 Task: Find connections with filter location Dazhong with filter topic #Leanstartupswith filter profile language French with filter current company 3i Infotech Ltd. with filter school Jamia Hamdard  with filter industry Amusement Parks and Arcades with filter service category Leadership Development with filter keywords title Translator
Action: Mouse moved to (510, 53)
Screenshot: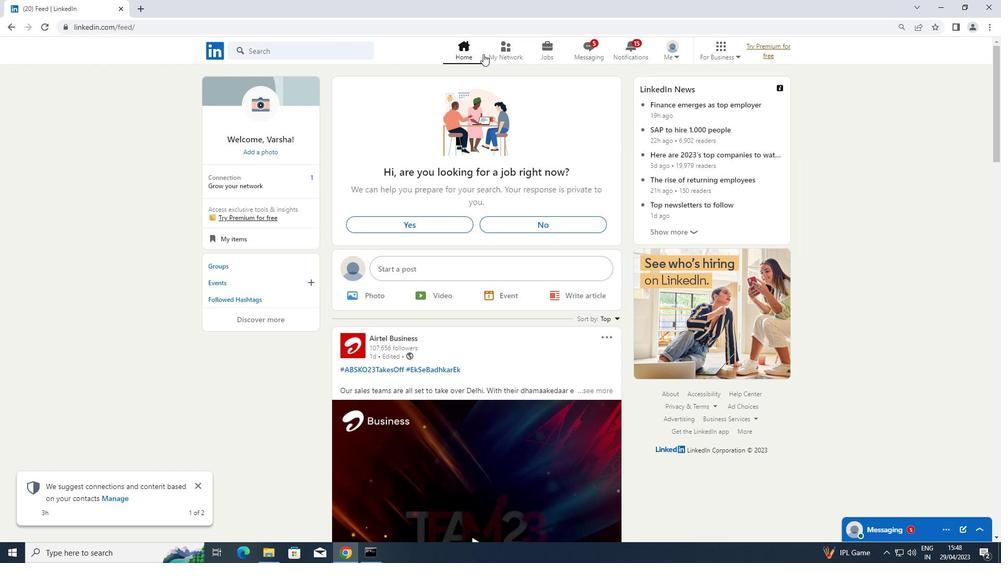 
Action: Mouse pressed left at (510, 53)
Screenshot: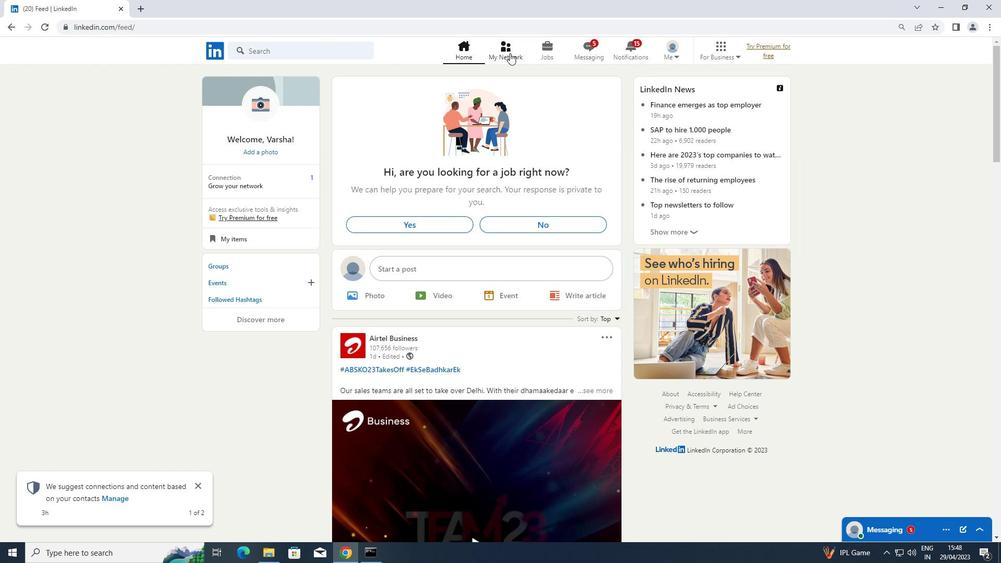 
Action: Mouse moved to (274, 105)
Screenshot: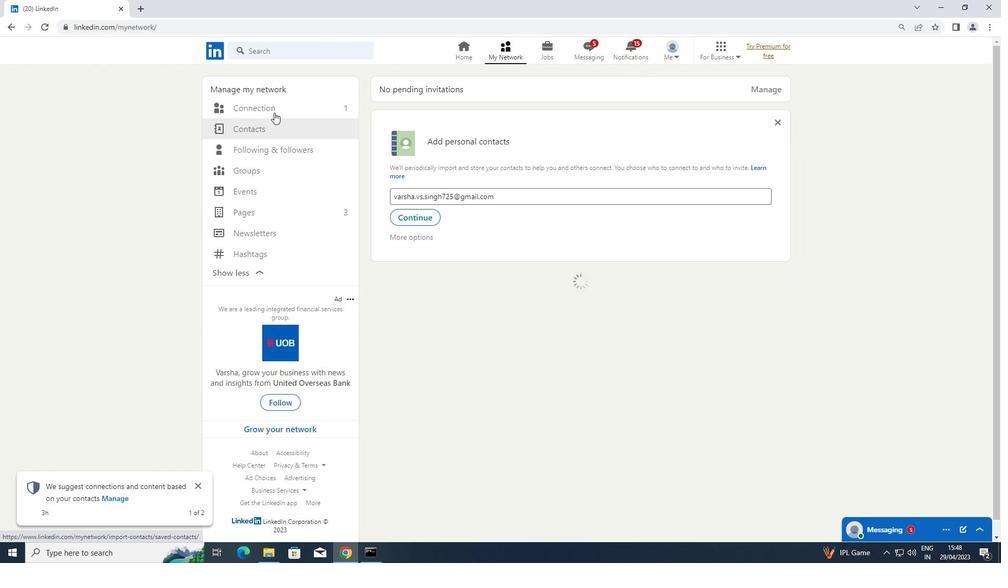 
Action: Mouse pressed left at (274, 105)
Screenshot: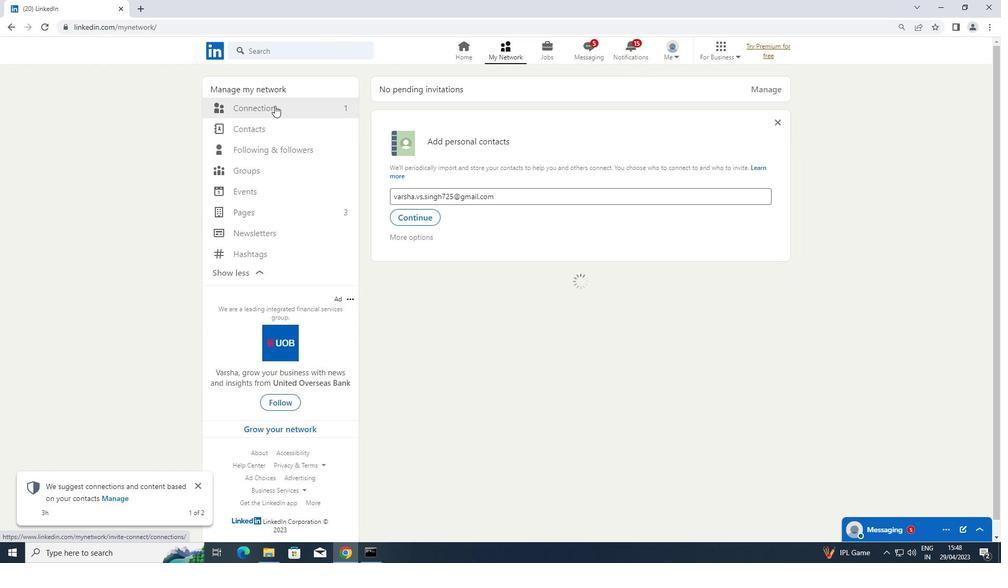 
Action: Mouse pressed left at (274, 105)
Screenshot: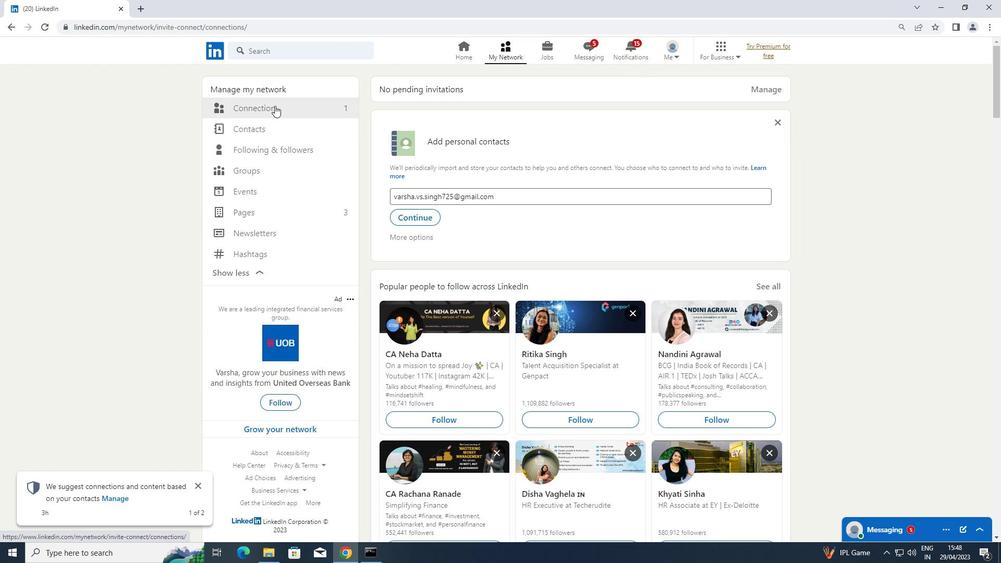 
Action: Mouse moved to (587, 110)
Screenshot: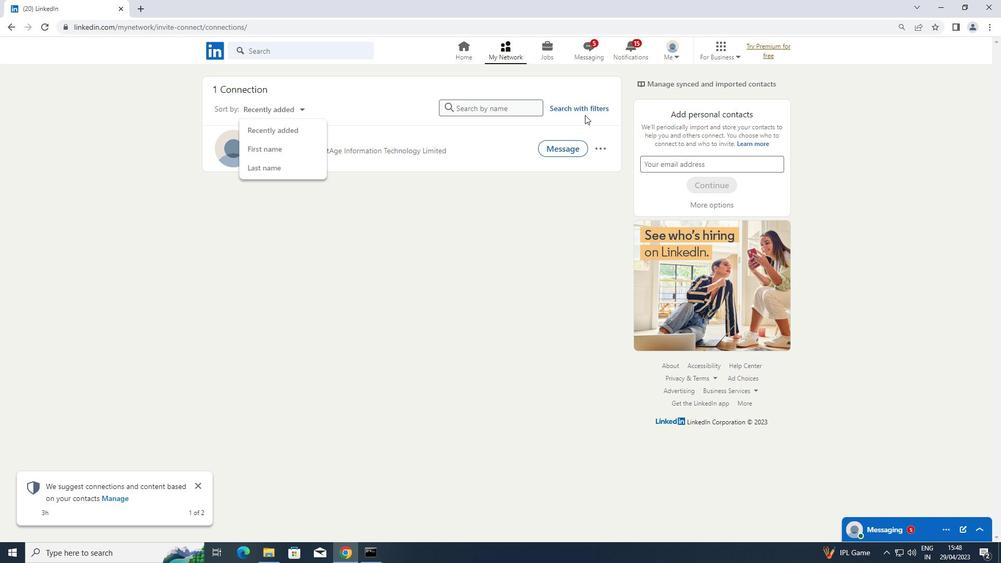 
Action: Mouse pressed left at (587, 110)
Screenshot: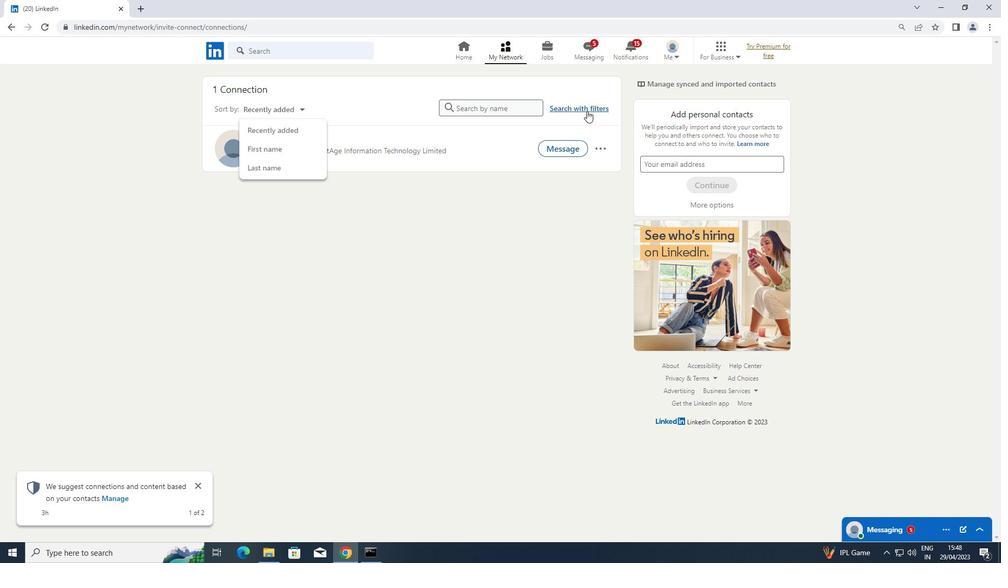 
Action: Mouse moved to (536, 81)
Screenshot: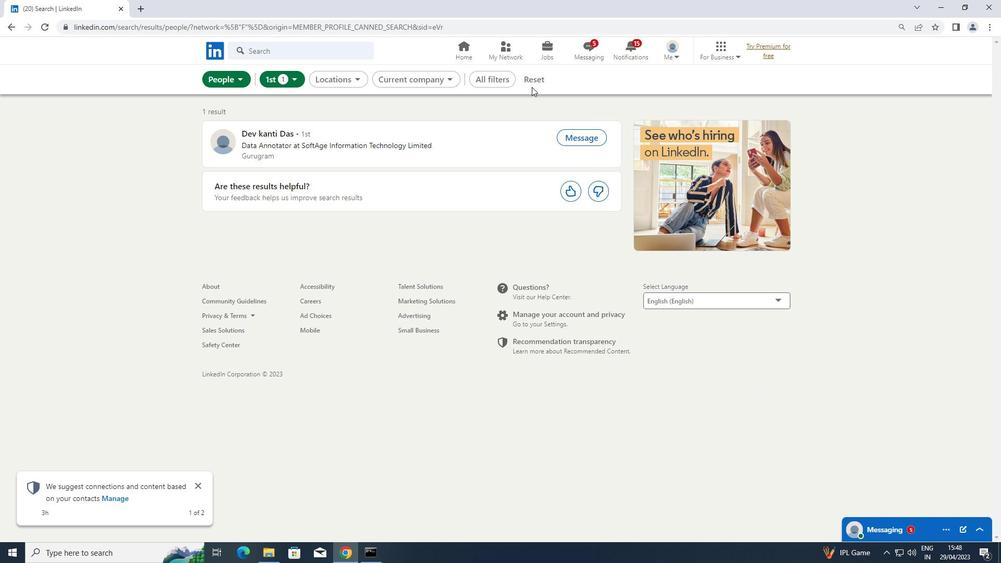 
Action: Mouse pressed left at (536, 81)
Screenshot: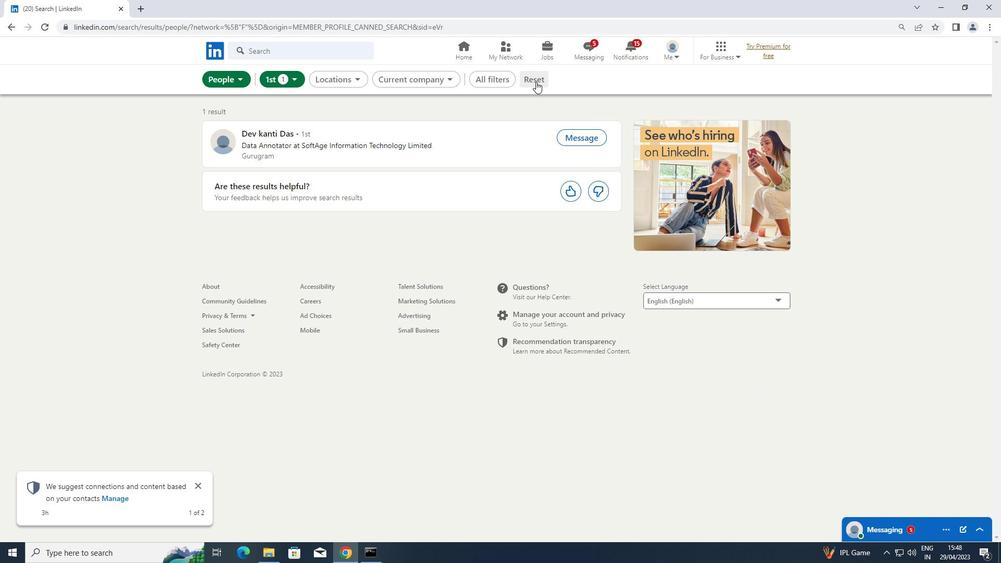
Action: Mouse moved to (521, 83)
Screenshot: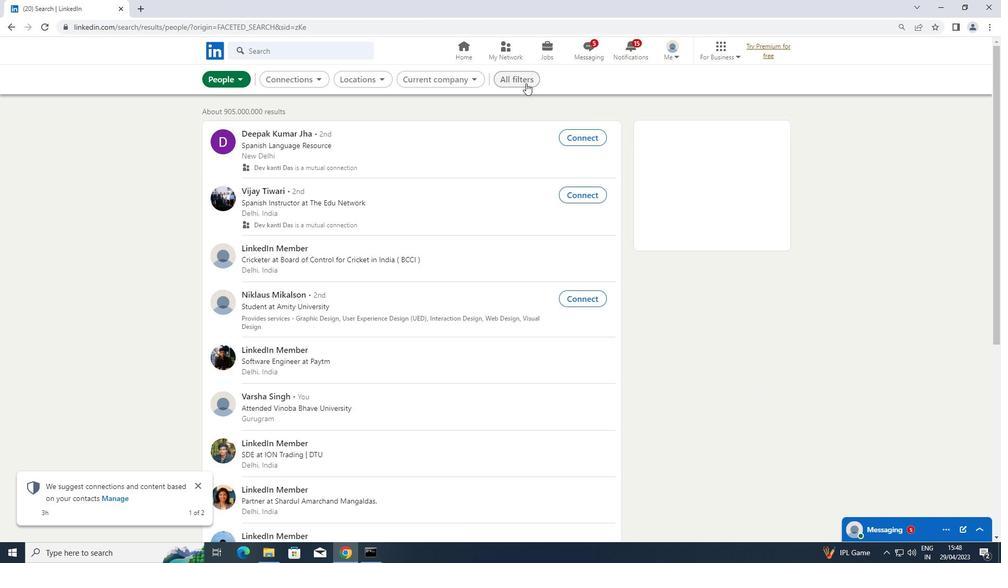 
Action: Mouse pressed left at (521, 83)
Screenshot: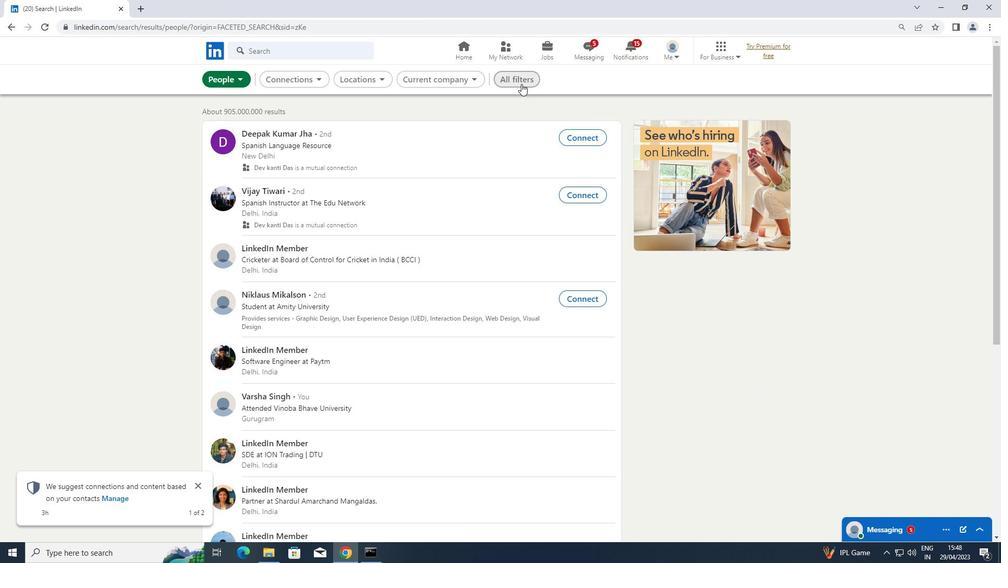 
Action: Mouse moved to (733, 249)
Screenshot: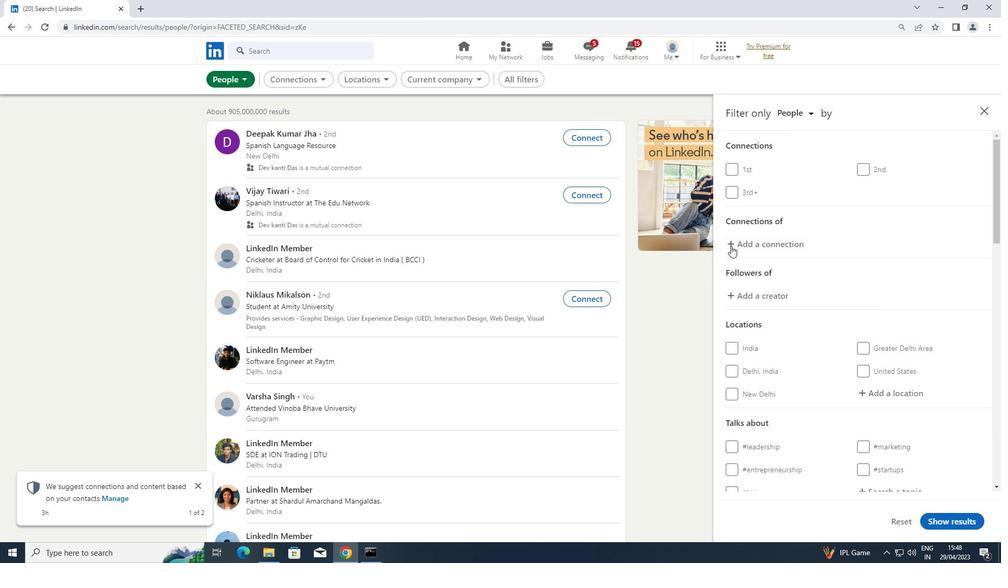 
Action: Mouse scrolled (733, 249) with delta (0, 0)
Screenshot: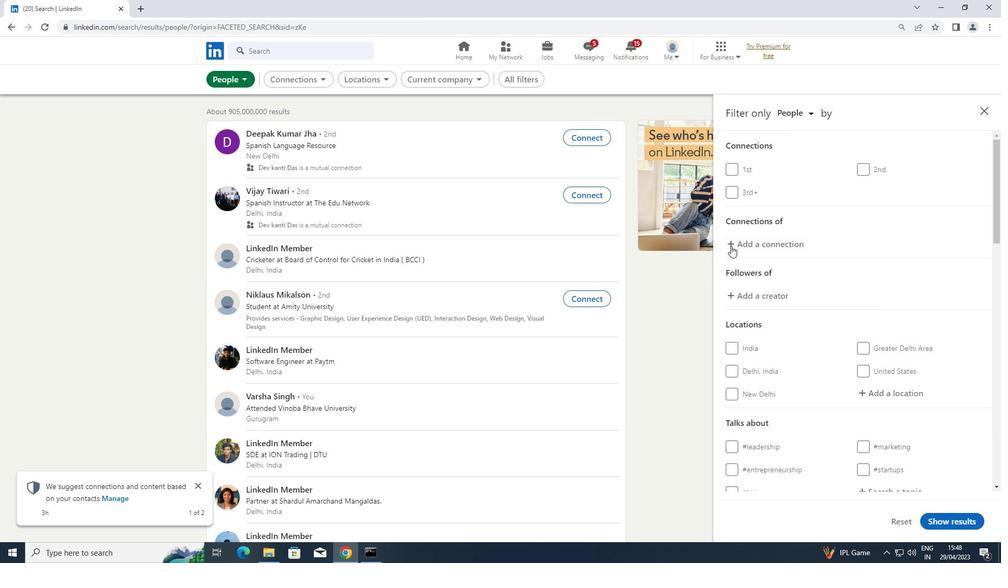 
Action: Mouse moved to (898, 341)
Screenshot: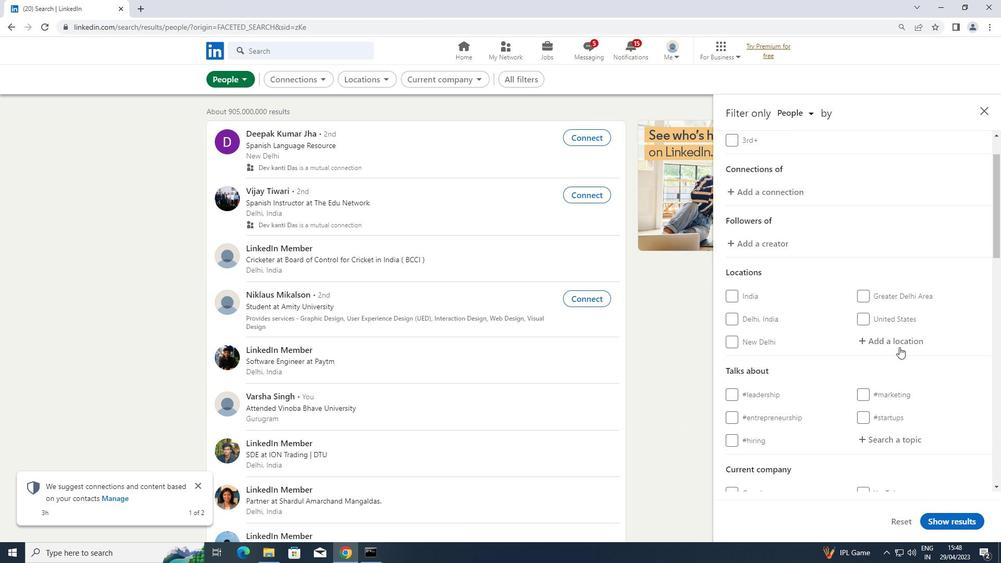
Action: Mouse pressed left at (898, 341)
Screenshot: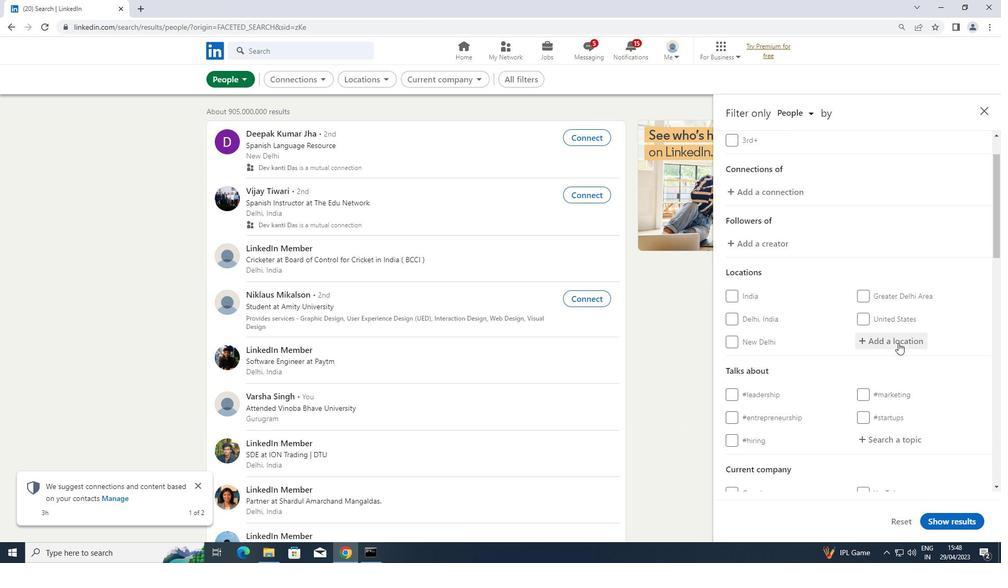 
Action: Key pressed <Key.shift>DAZHONG
Screenshot: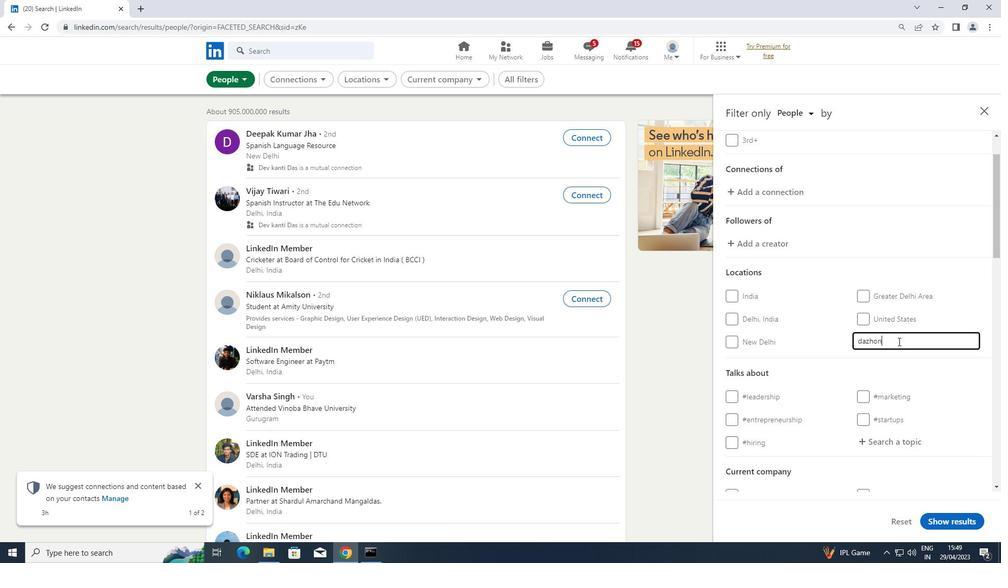 
Action: Mouse moved to (829, 365)
Screenshot: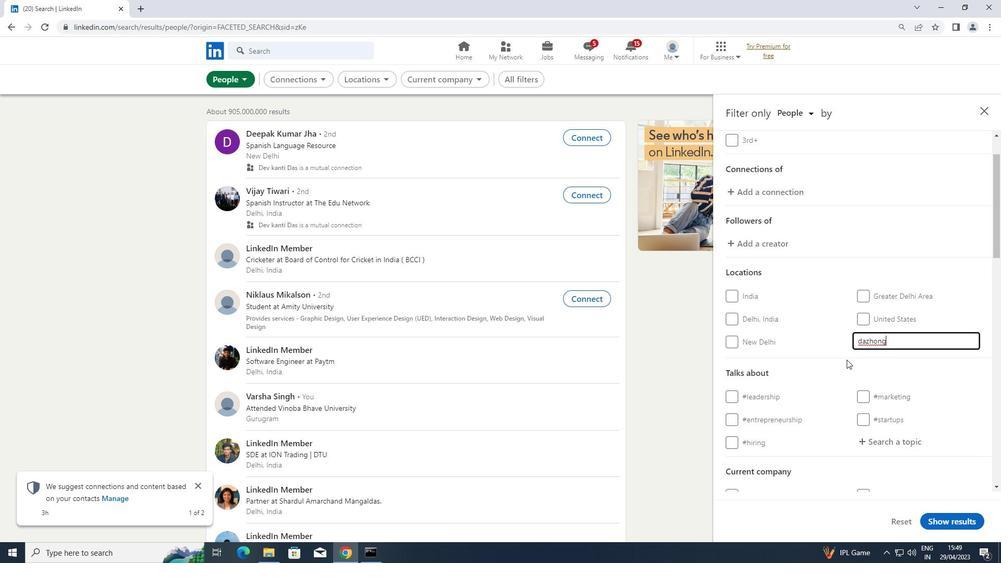 
Action: Mouse scrolled (829, 365) with delta (0, 0)
Screenshot: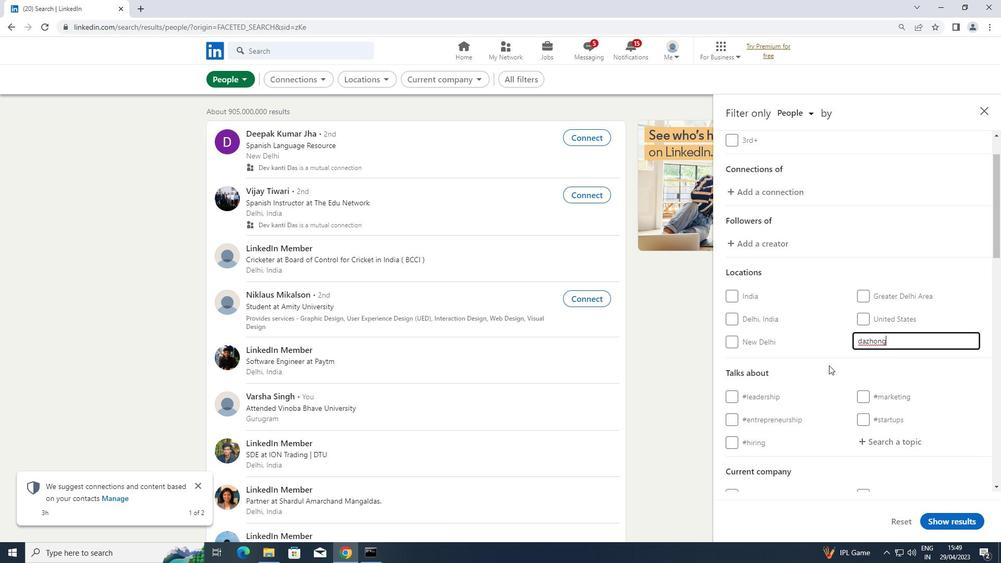 
Action: Mouse moved to (828, 365)
Screenshot: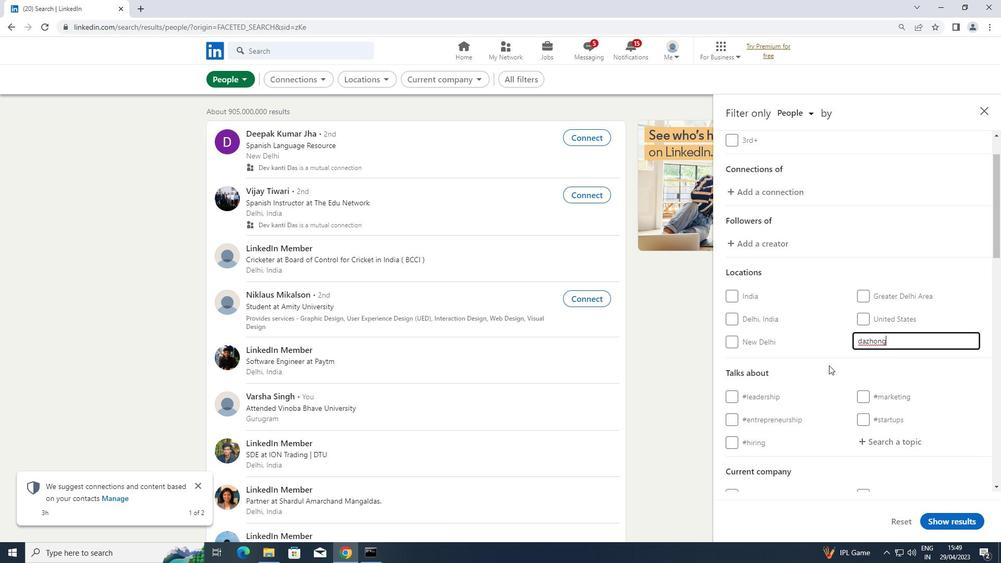 
Action: Mouse scrolled (828, 365) with delta (0, 0)
Screenshot: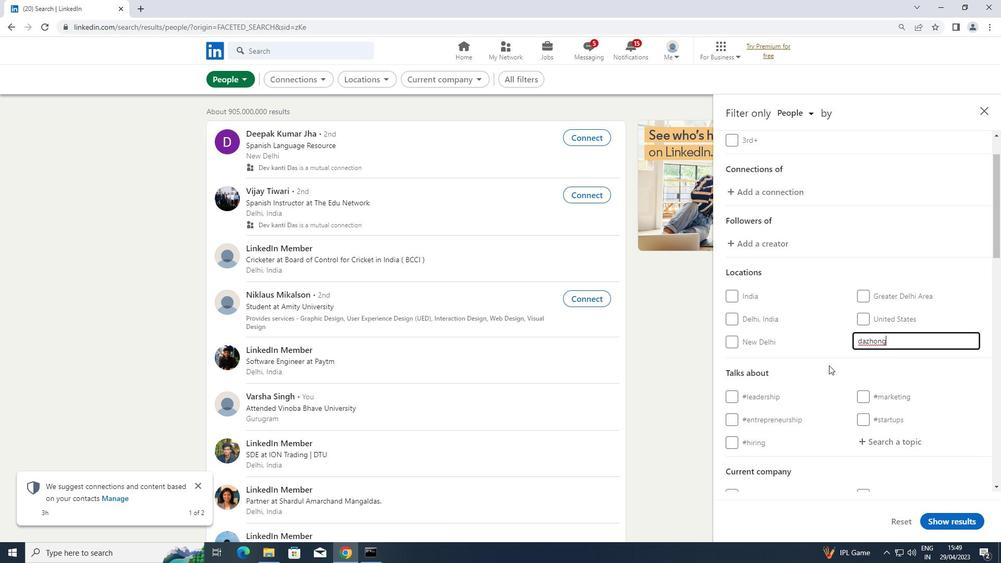 
Action: Mouse moved to (908, 333)
Screenshot: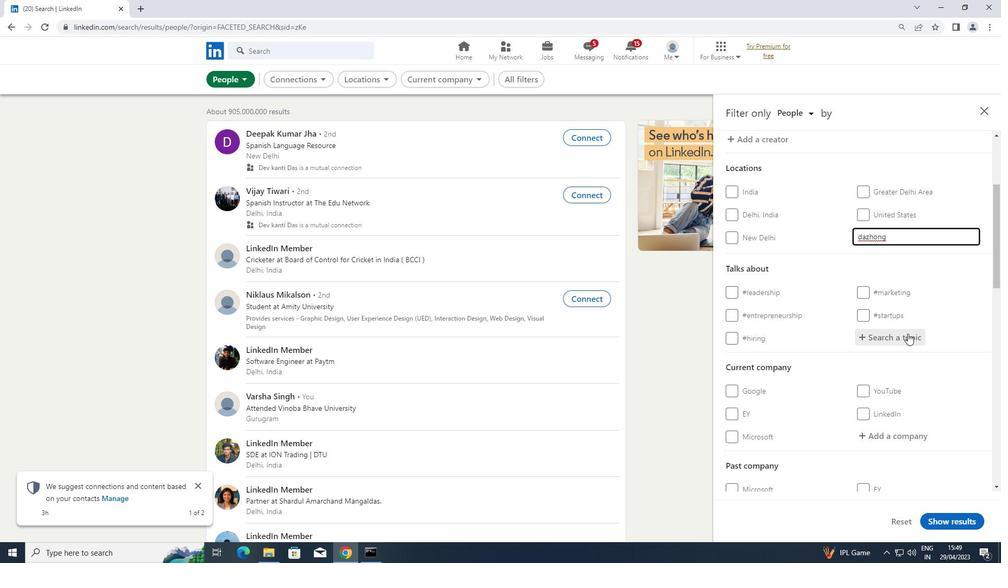 
Action: Mouse pressed left at (908, 333)
Screenshot: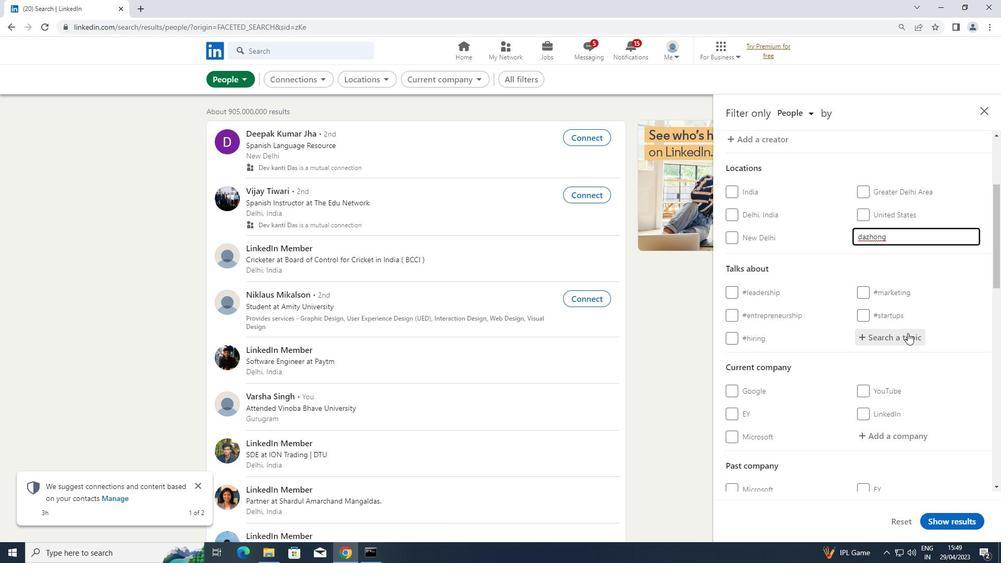 
Action: Key pressed <Key.shift>#<Key.shift>LEARNSTARTUPS
Screenshot: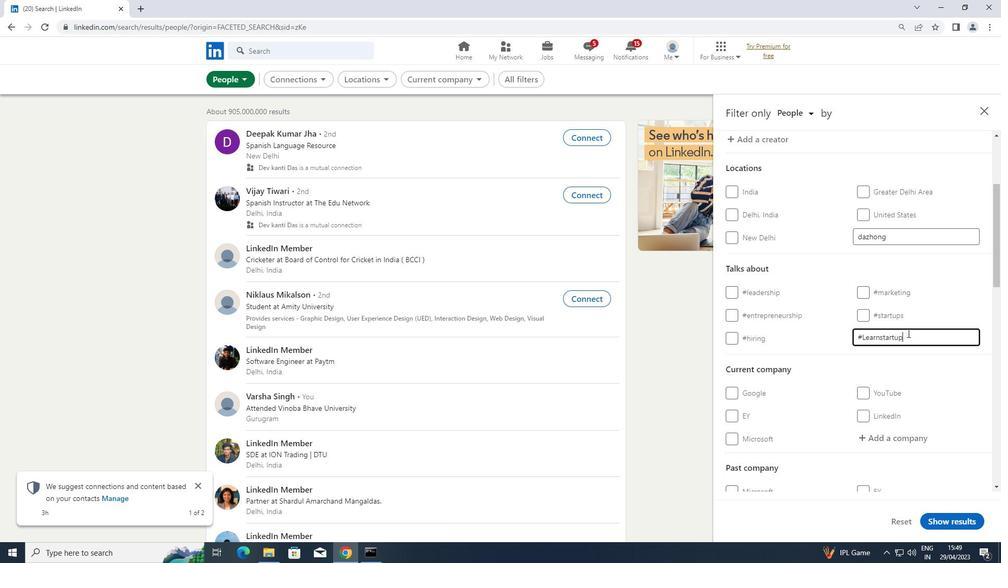 
Action: Mouse moved to (809, 367)
Screenshot: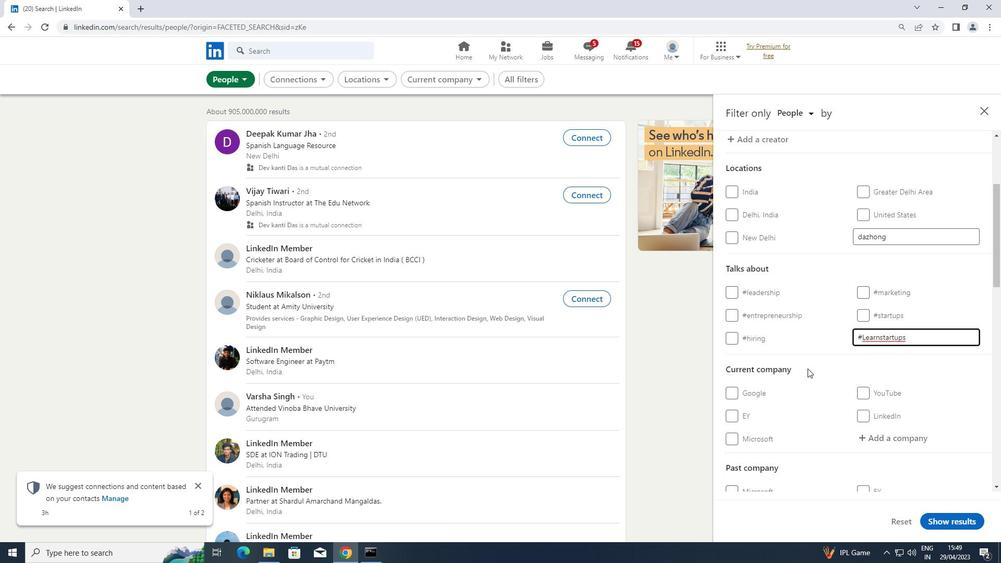 
Action: Mouse scrolled (809, 367) with delta (0, 0)
Screenshot: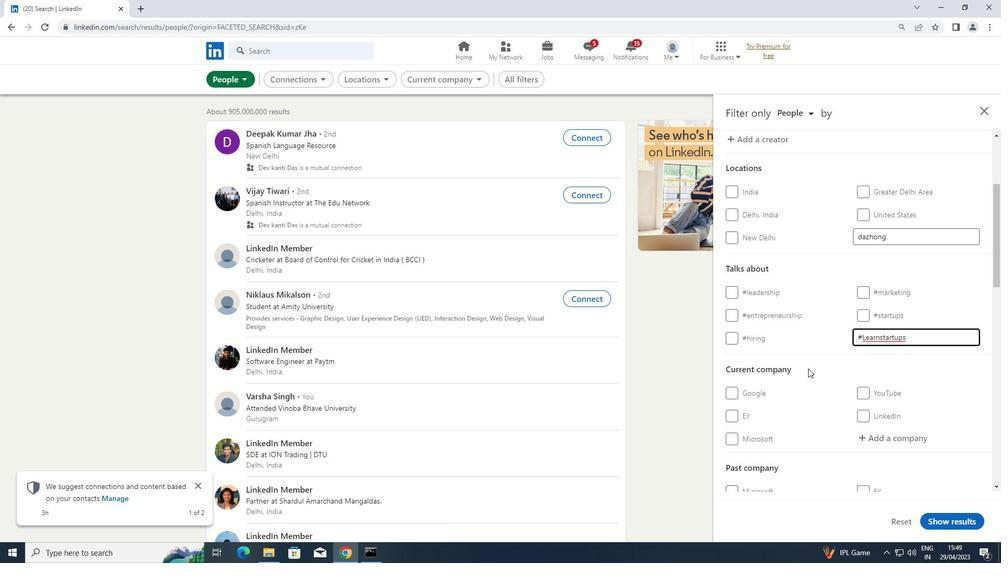 
Action: Mouse scrolled (809, 367) with delta (0, 0)
Screenshot: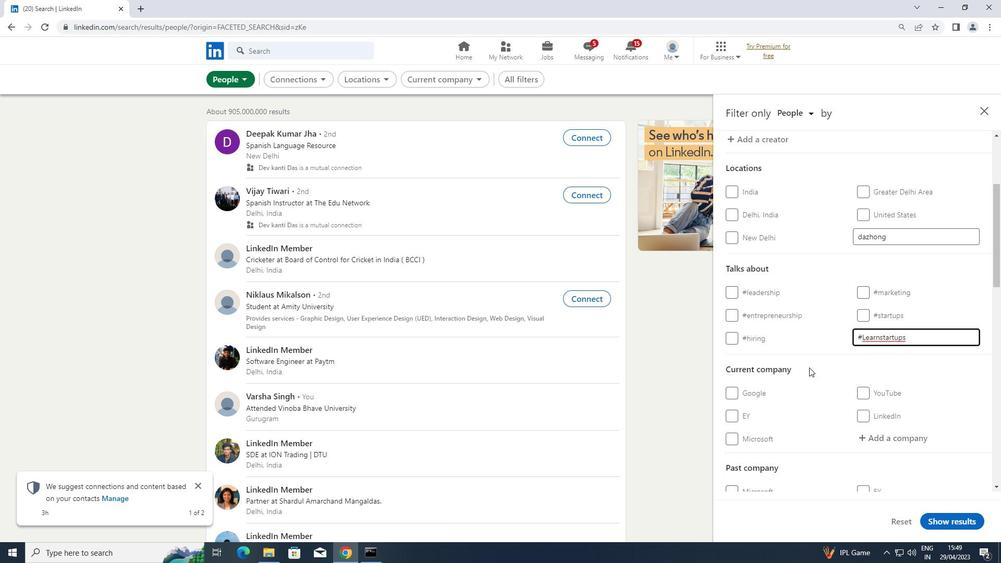 
Action: Mouse scrolled (809, 367) with delta (0, 0)
Screenshot: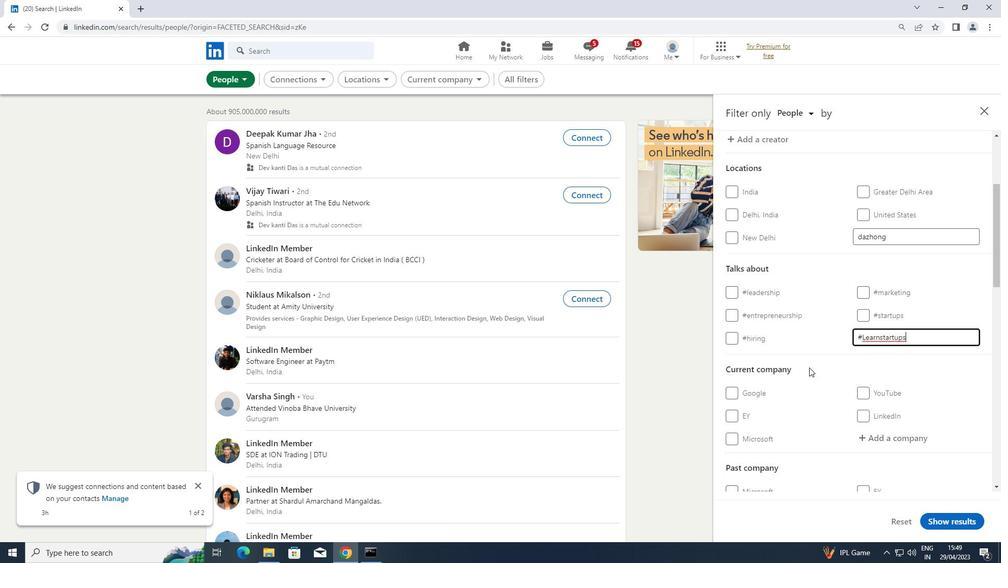 
Action: Mouse scrolled (809, 367) with delta (0, 0)
Screenshot: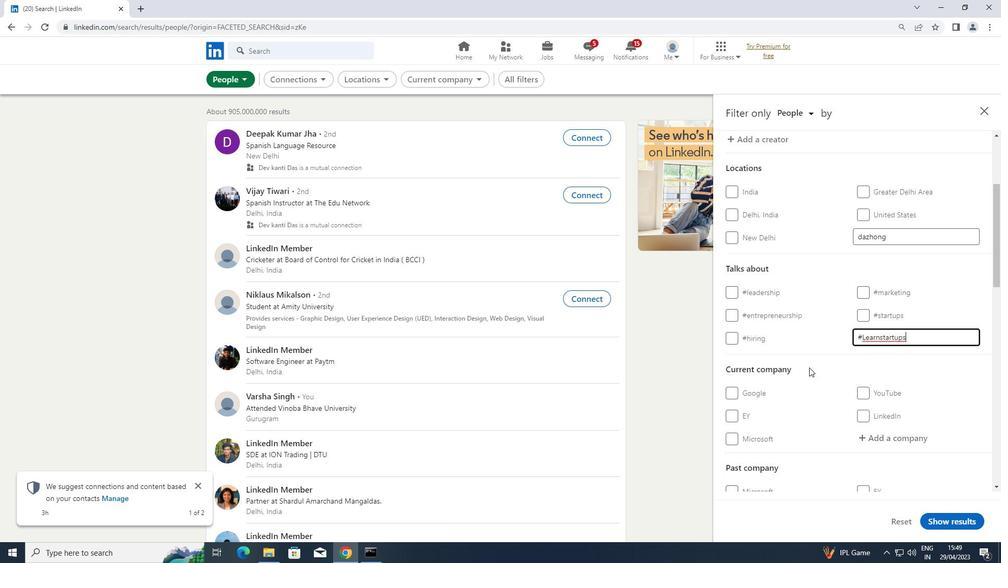 
Action: Mouse scrolled (809, 367) with delta (0, 0)
Screenshot: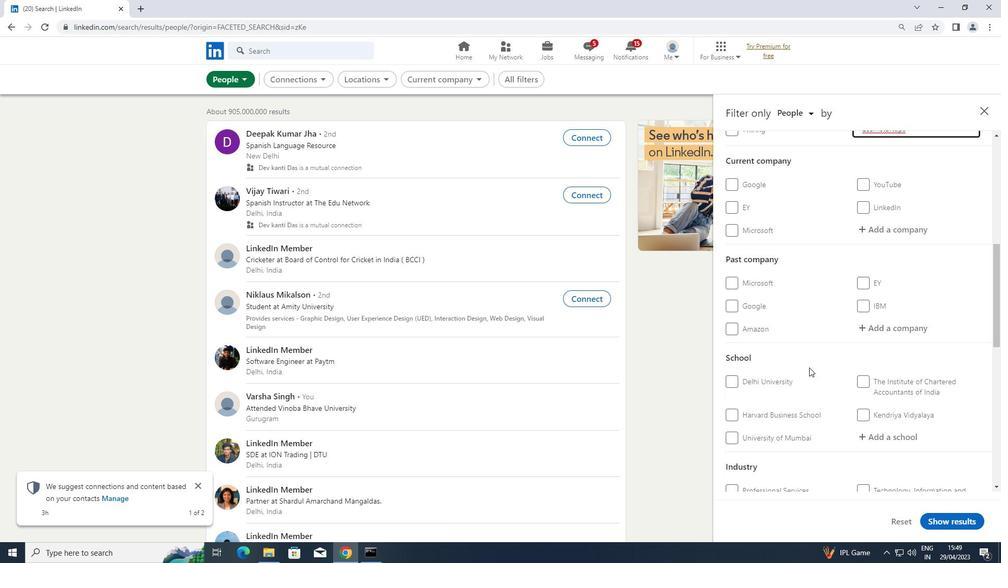 
Action: Mouse scrolled (809, 367) with delta (0, 0)
Screenshot: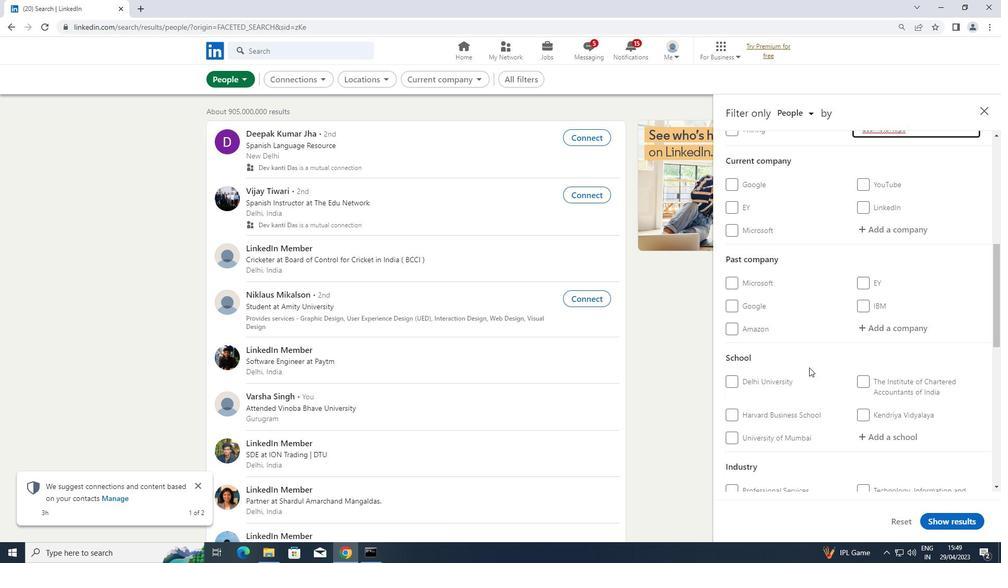 
Action: Mouse scrolled (809, 367) with delta (0, 0)
Screenshot: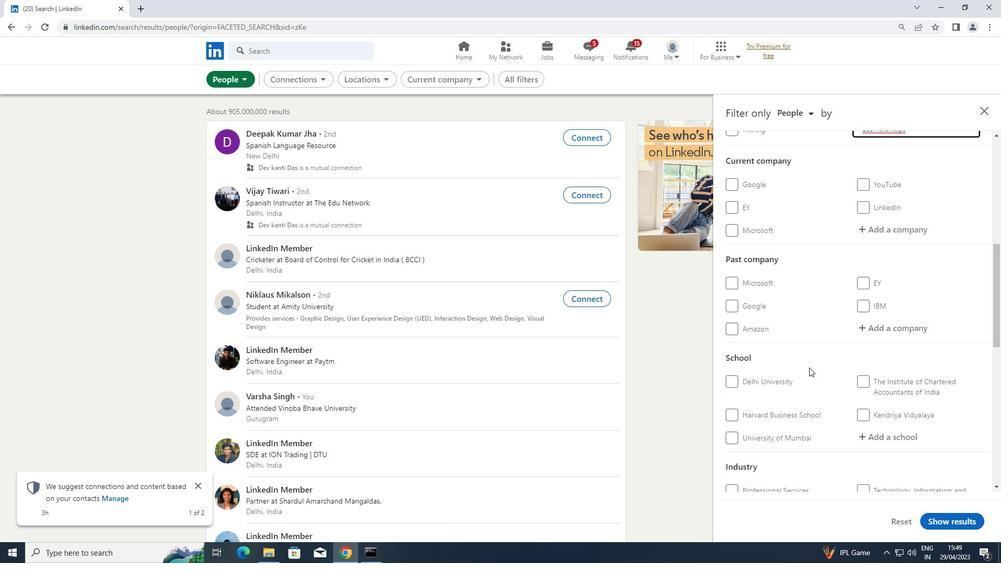 
Action: Mouse scrolled (809, 367) with delta (0, 0)
Screenshot: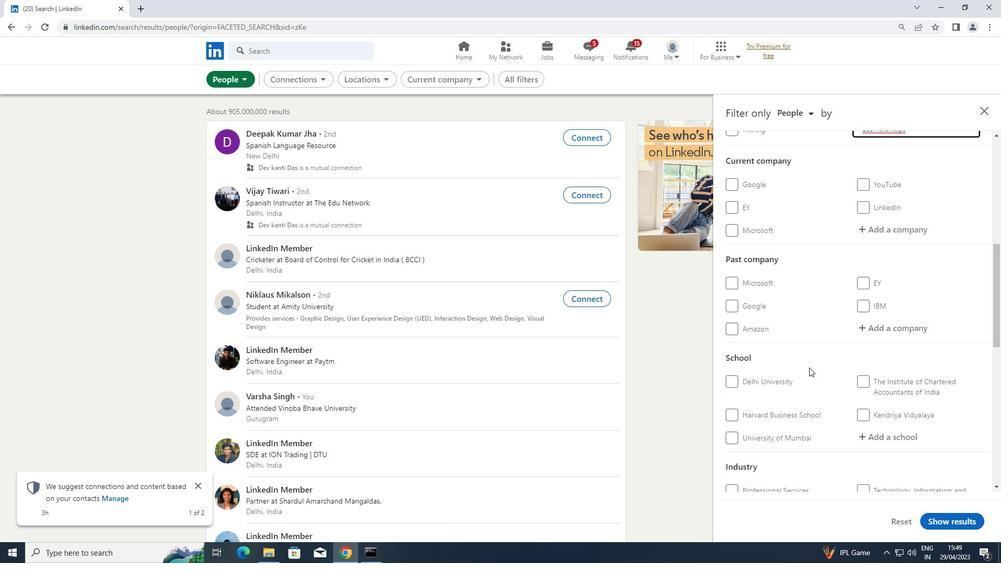 
Action: Mouse scrolled (809, 367) with delta (0, 0)
Screenshot: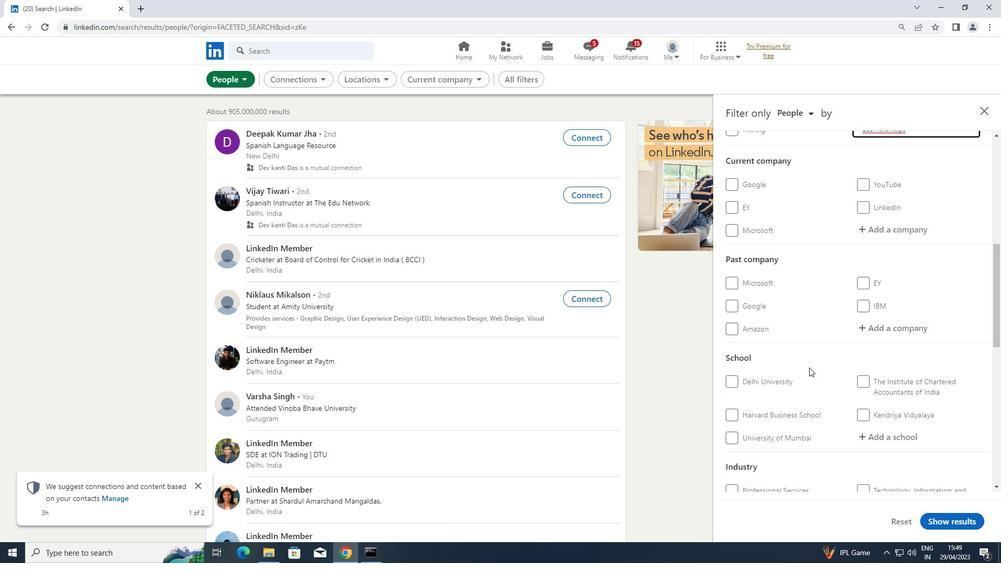 
Action: Mouse moved to (868, 350)
Screenshot: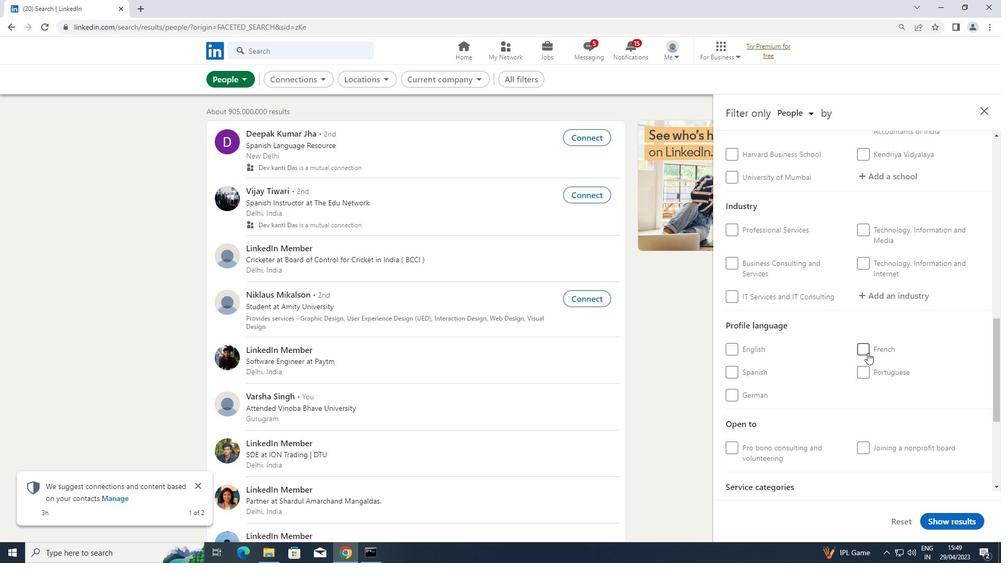 
Action: Mouse pressed left at (868, 350)
Screenshot: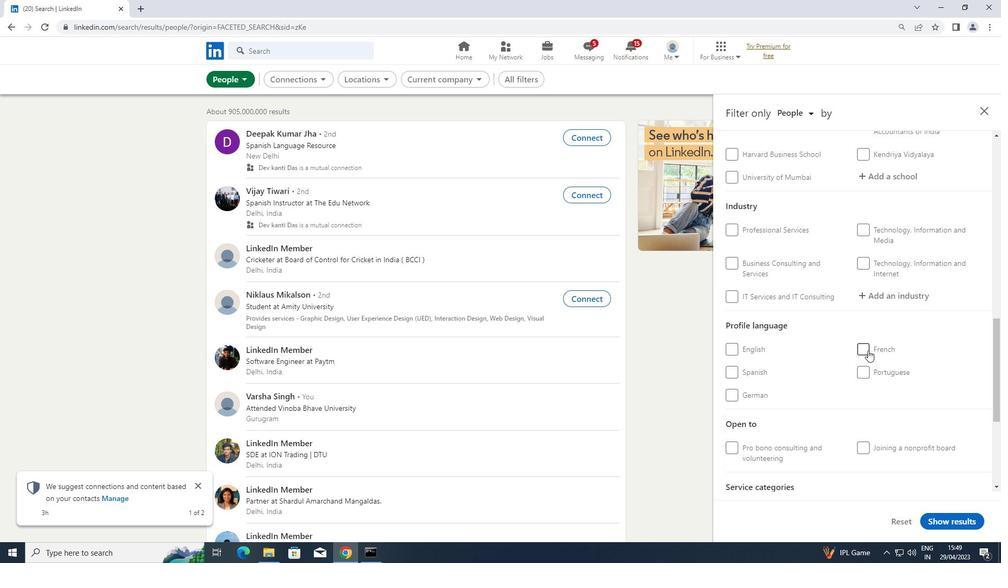 
Action: Mouse scrolled (868, 351) with delta (0, 0)
Screenshot: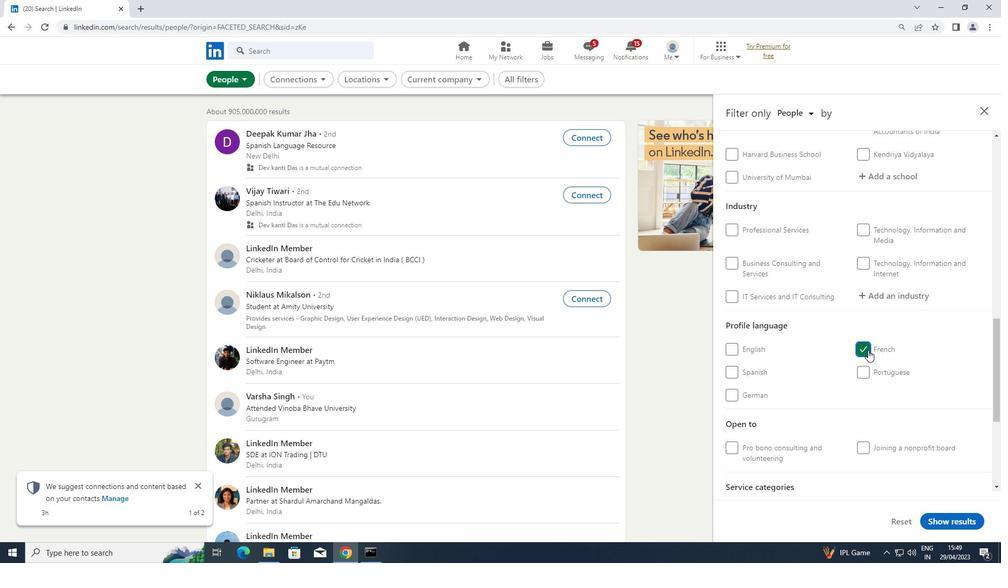 
Action: Mouse scrolled (868, 351) with delta (0, 0)
Screenshot: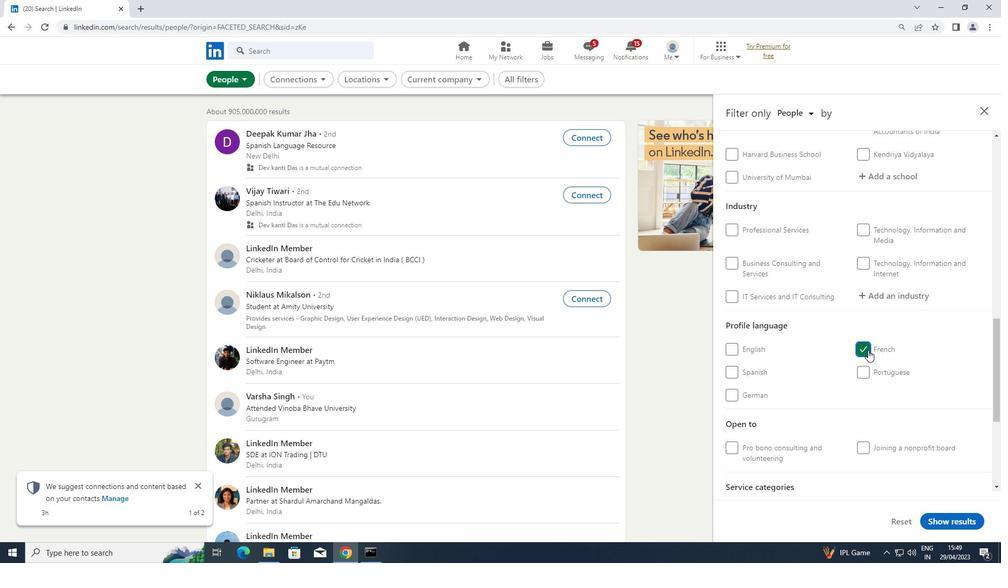 
Action: Mouse scrolled (868, 351) with delta (0, 0)
Screenshot: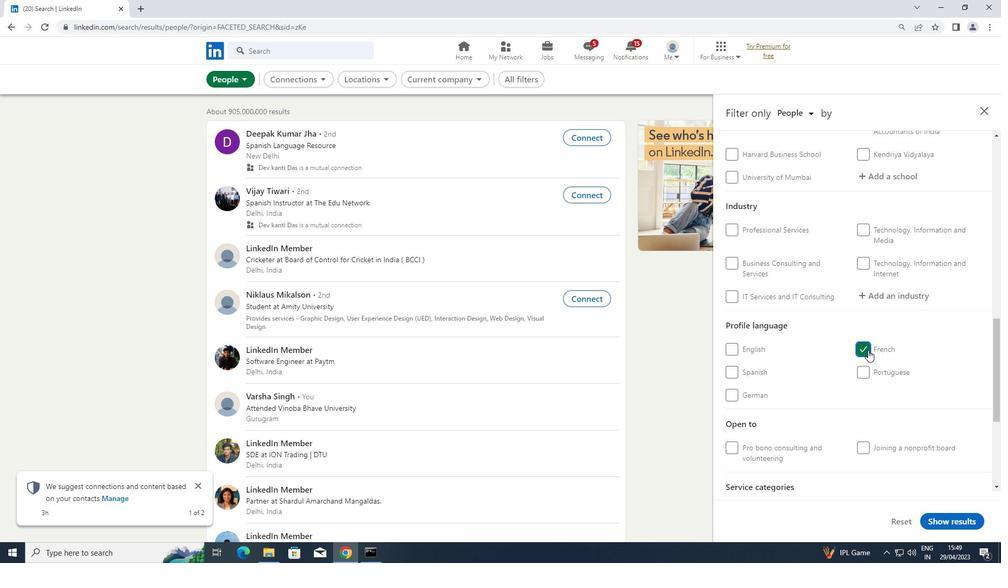 
Action: Mouse scrolled (868, 351) with delta (0, 0)
Screenshot: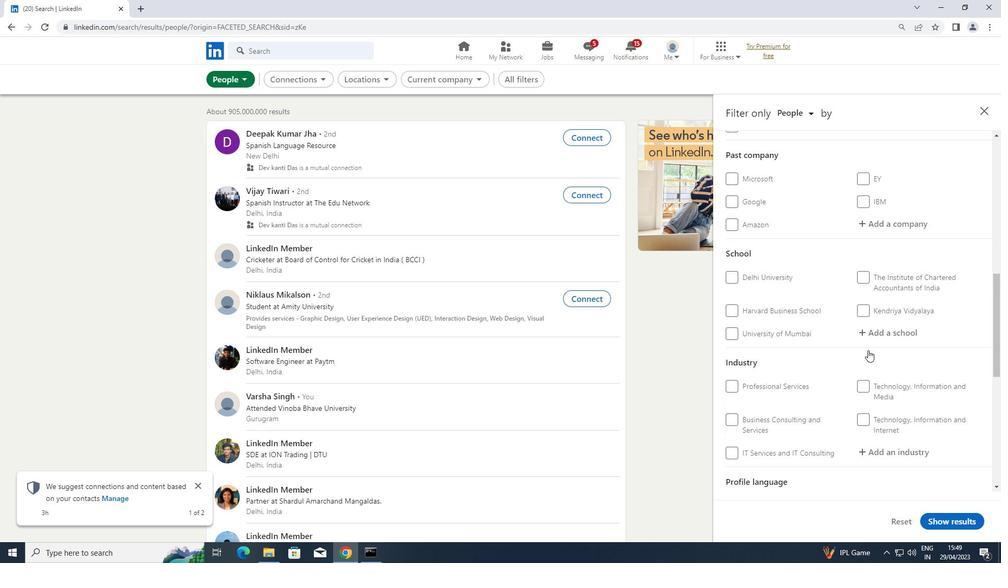 
Action: Mouse scrolled (868, 351) with delta (0, 0)
Screenshot: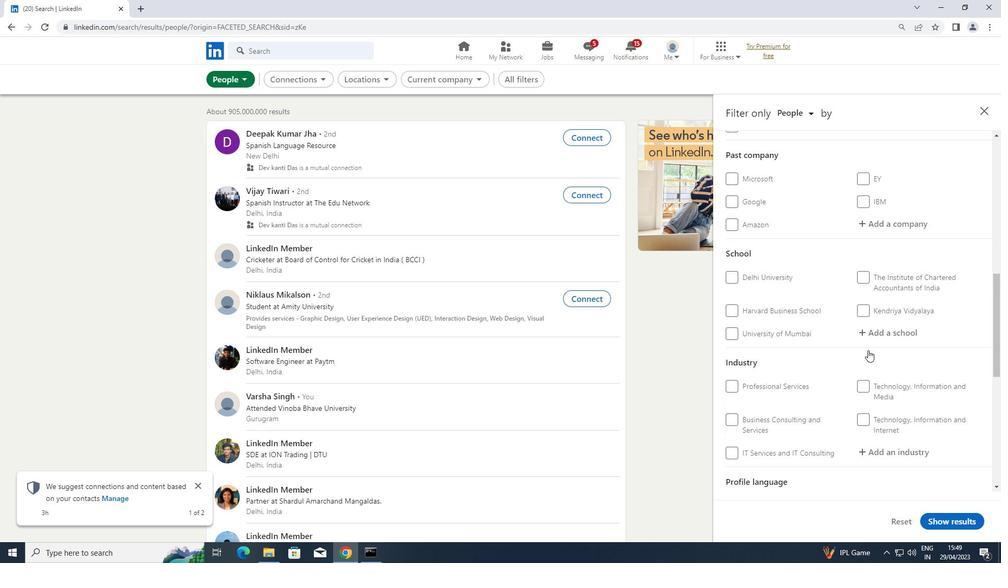 
Action: Mouse moved to (907, 233)
Screenshot: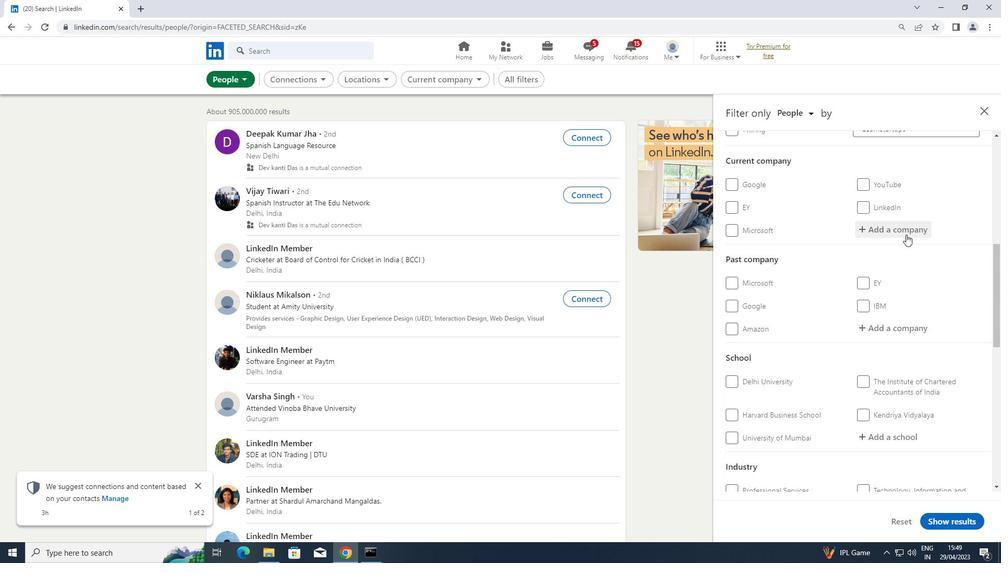 
Action: Mouse pressed left at (907, 233)
Screenshot: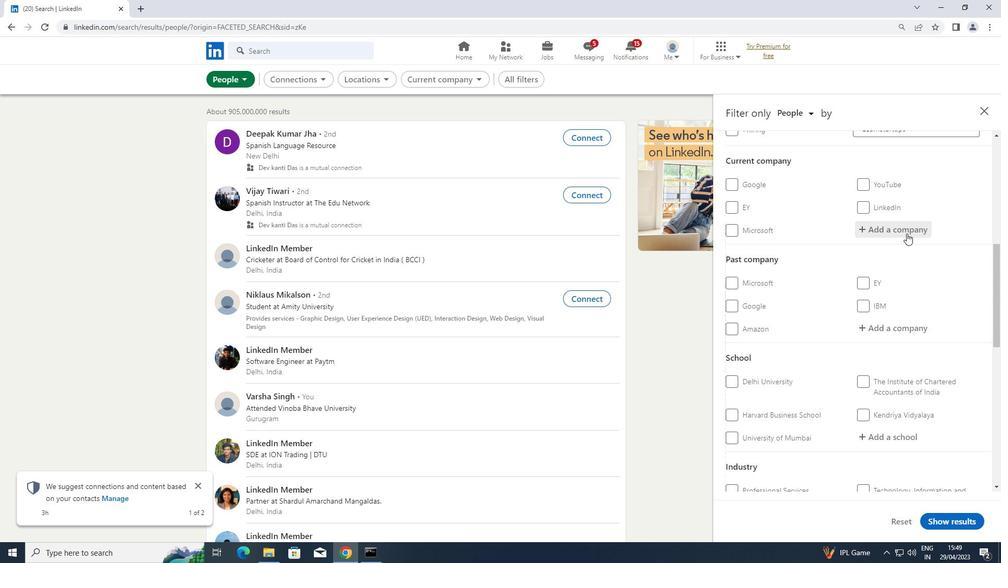 
Action: Key pressed 3I
Screenshot: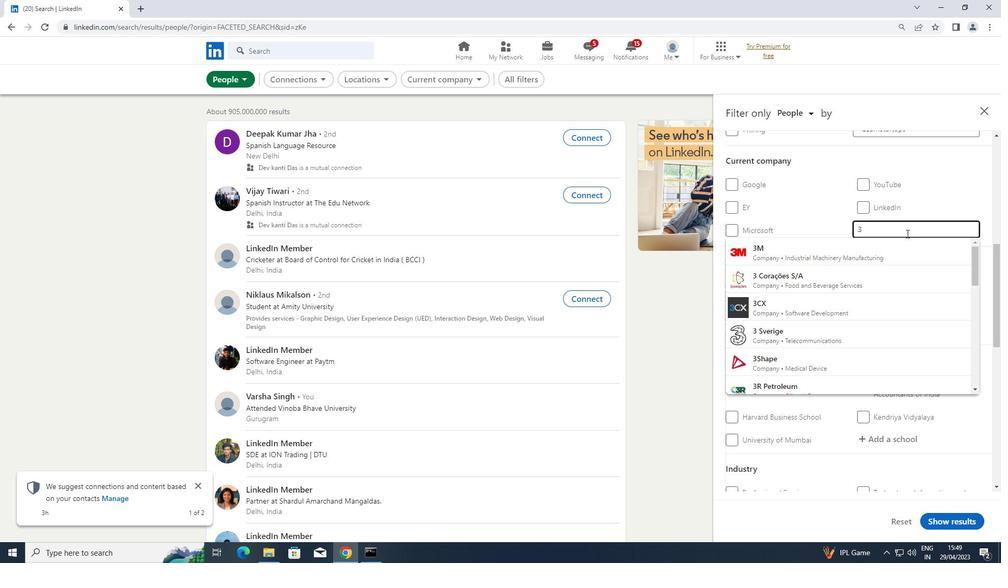 
Action: Mouse moved to (841, 254)
Screenshot: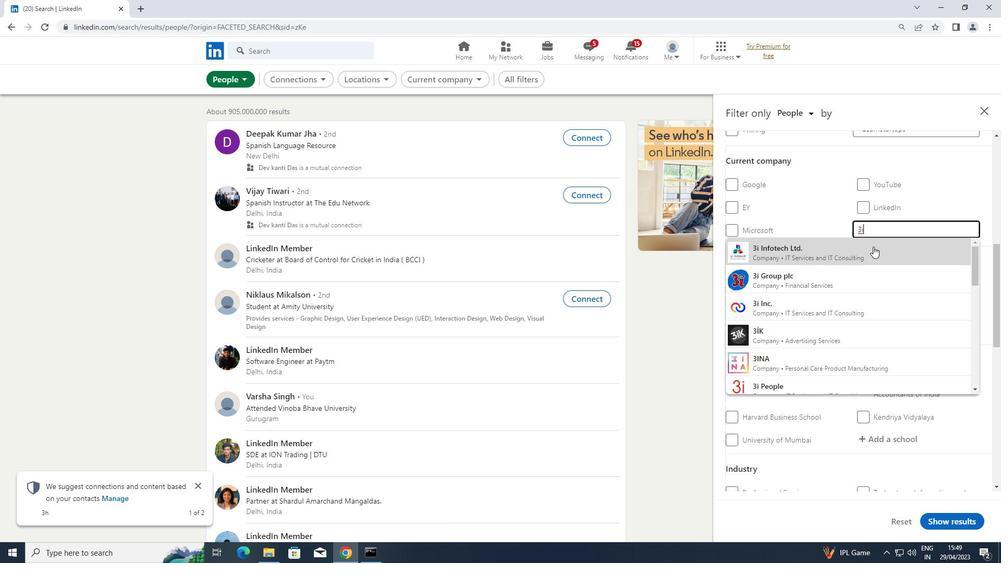 
Action: Mouse pressed left at (841, 254)
Screenshot: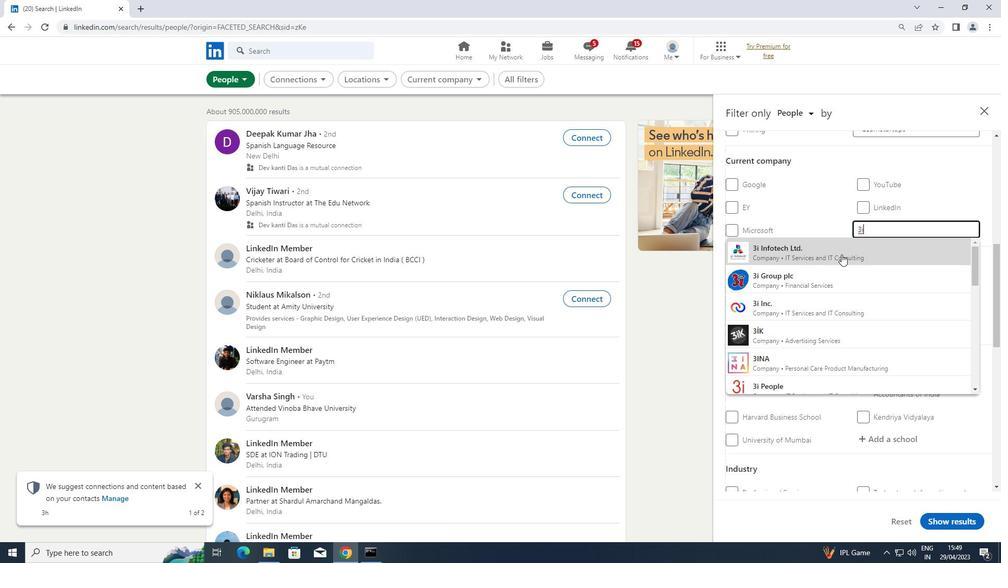 
Action: Mouse moved to (839, 259)
Screenshot: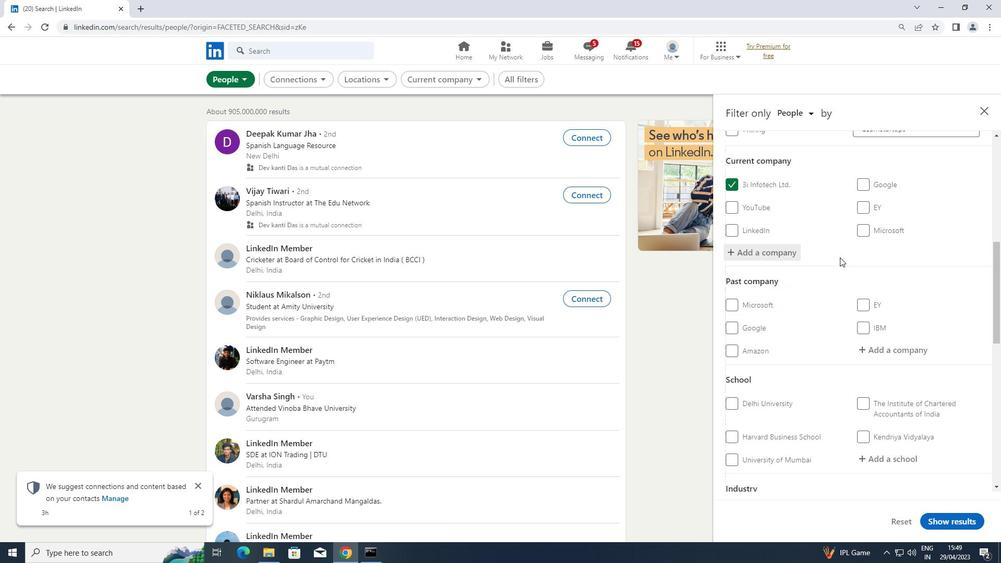 
Action: Mouse scrolled (839, 258) with delta (0, 0)
Screenshot: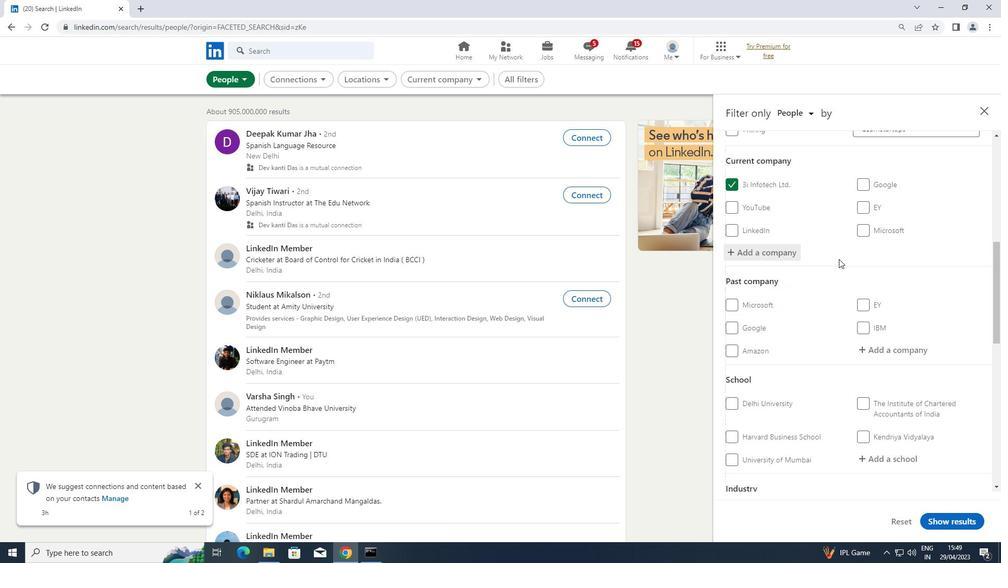 
Action: Mouse moved to (839, 260)
Screenshot: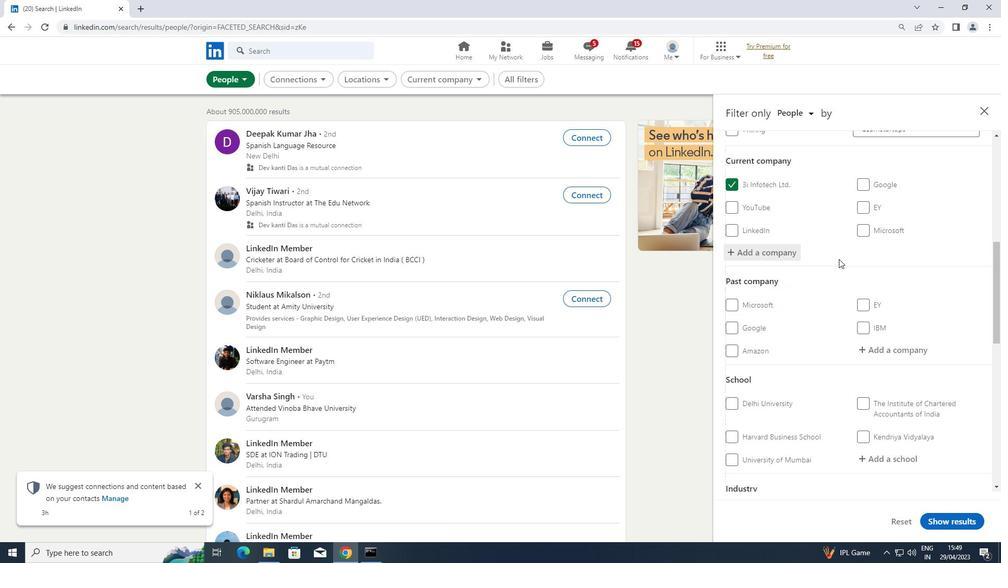 
Action: Mouse scrolled (839, 259) with delta (0, 0)
Screenshot: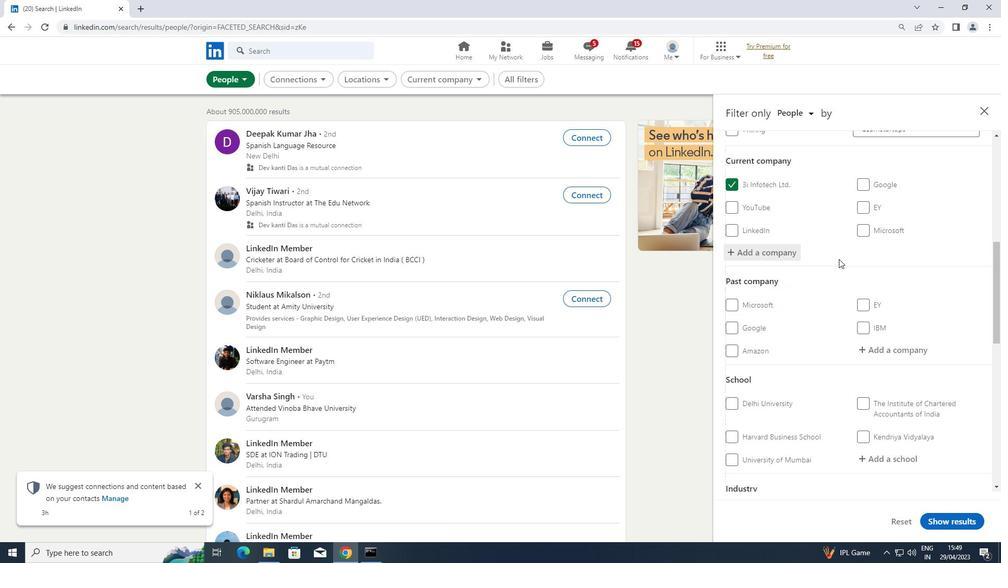 
Action: Mouse scrolled (839, 259) with delta (0, 0)
Screenshot: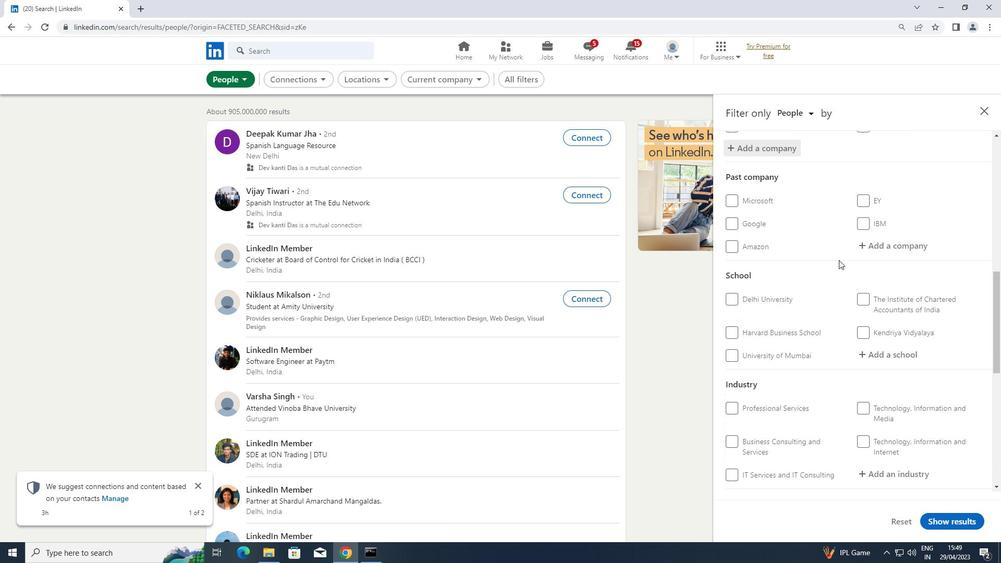 
Action: Mouse moved to (873, 301)
Screenshot: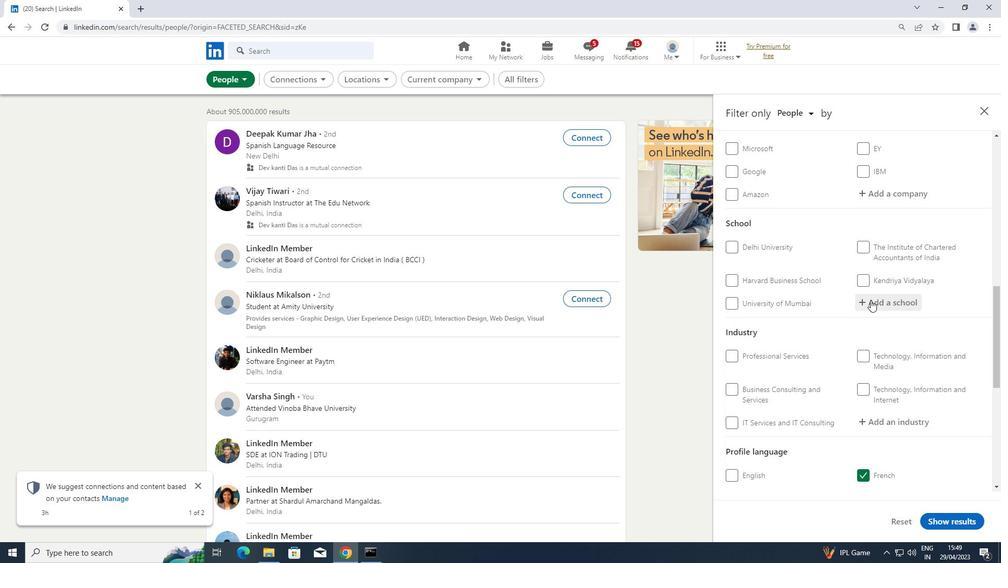 
Action: Mouse pressed left at (873, 301)
Screenshot: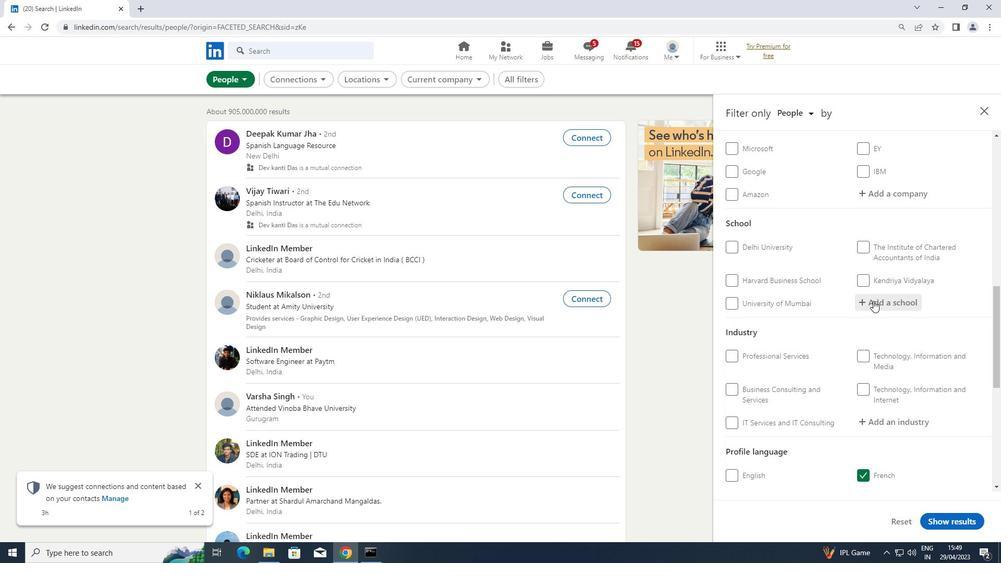 
Action: Key pressed <Key.shift><Key.shift><Key.shift><Key.shift><Key.shift><Key.shift>JAMIA
Screenshot: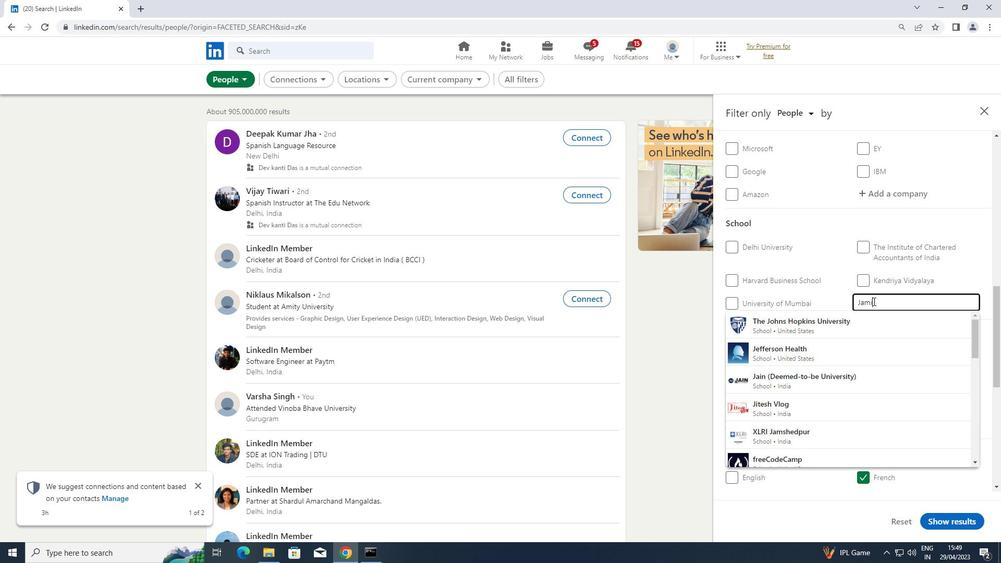 
Action: Mouse moved to (780, 348)
Screenshot: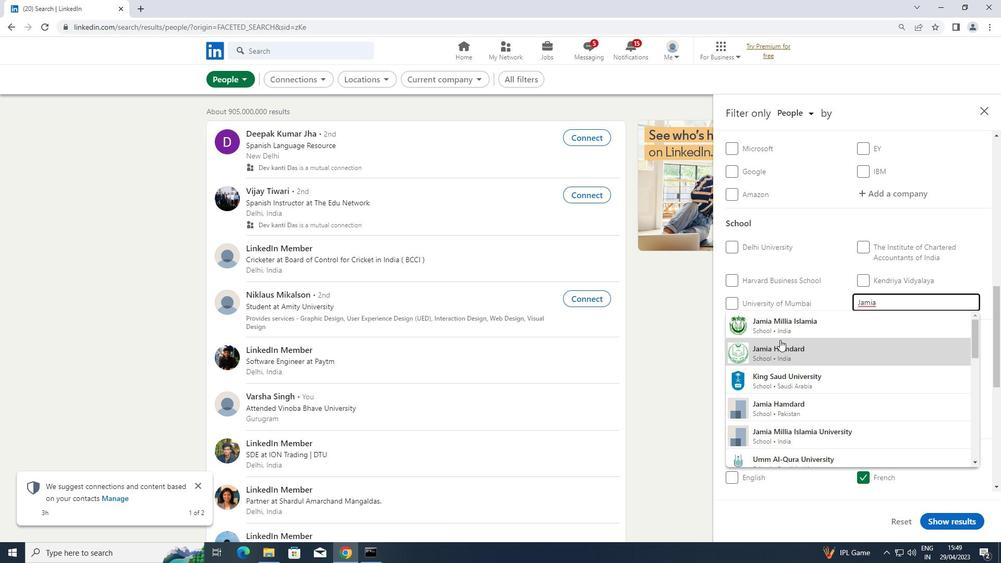 
Action: Mouse pressed left at (780, 348)
Screenshot: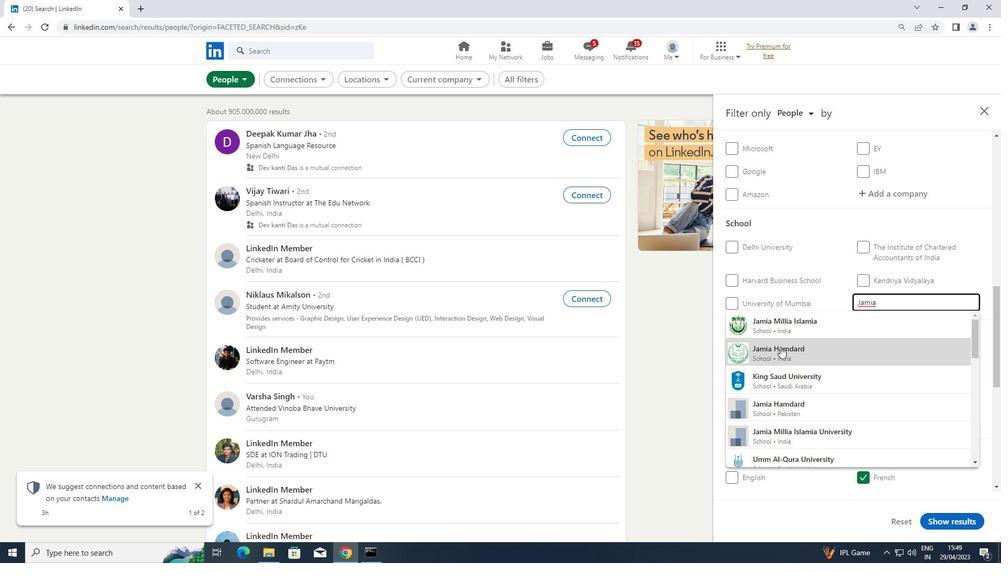 
Action: Mouse scrolled (780, 347) with delta (0, 0)
Screenshot: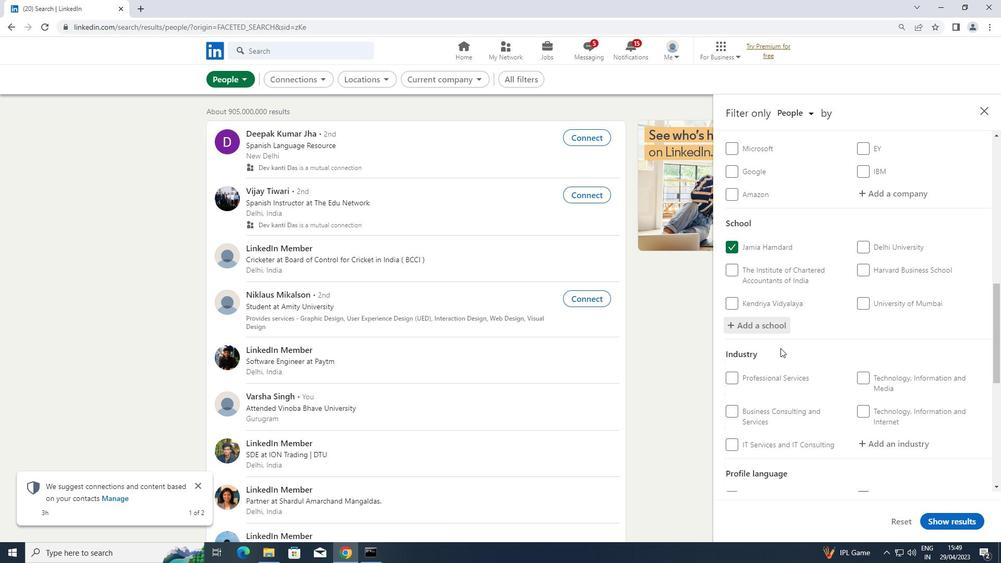 
Action: Mouse scrolled (780, 347) with delta (0, 0)
Screenshot: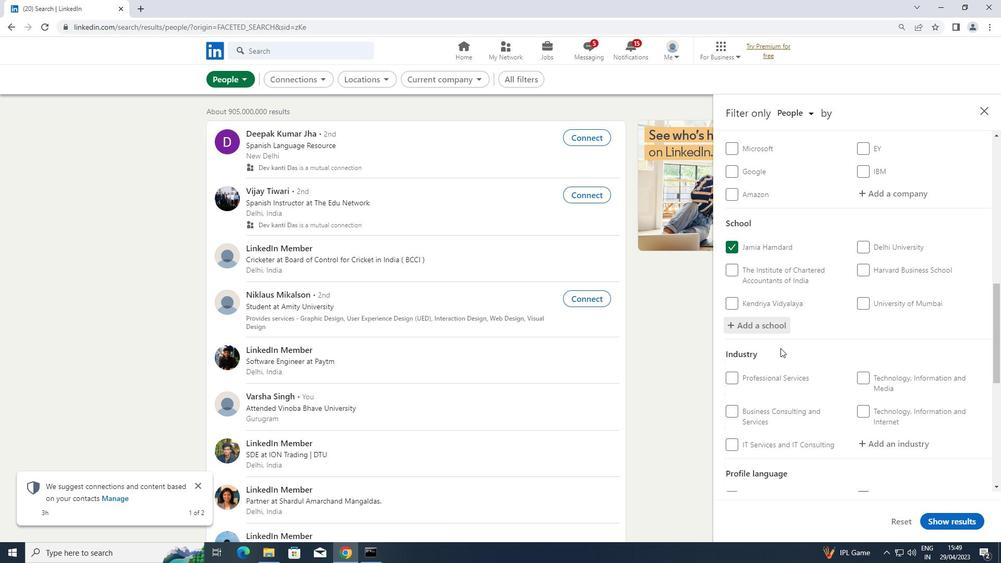 
Action: Mouse scrolled (780, 347) with delta (0, 0)
Screenshot: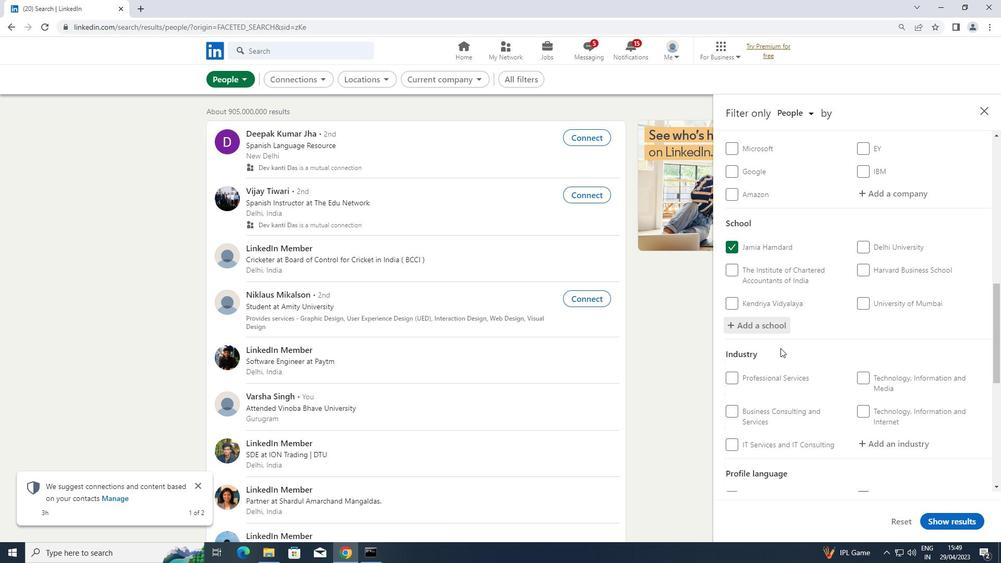 
Action: Mouse moved to (780, 348)
Screenshot: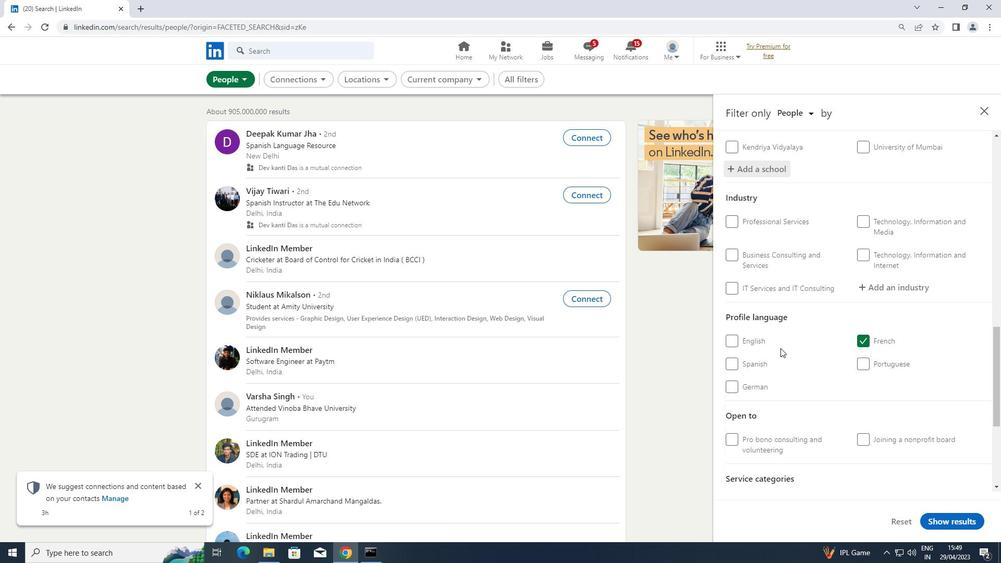 
Action: Mouse scrolled (780, 347) with delta (0, 0)
Screenshot: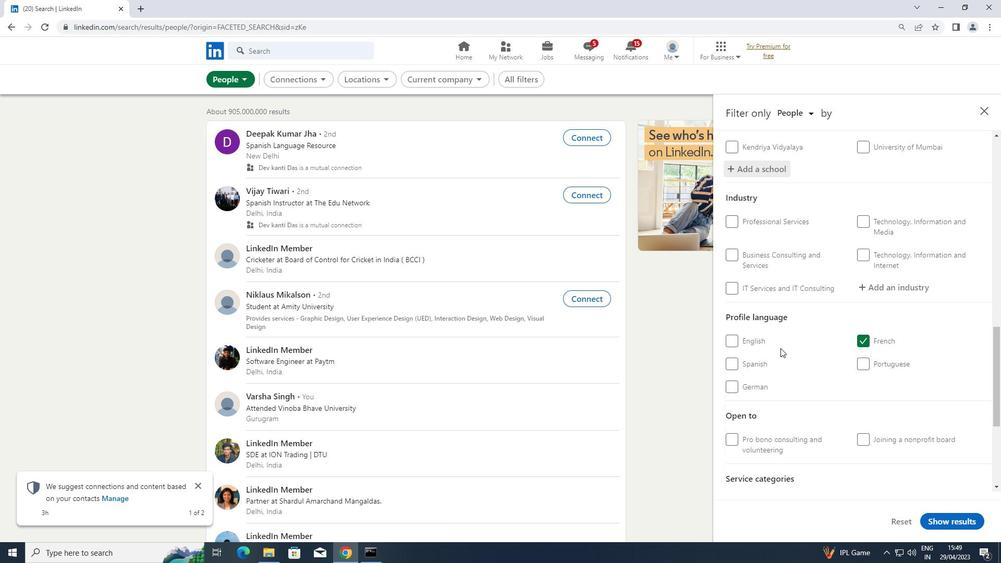 
Action: Mouse scrolled (780, 347) with delta (0, 0)
Screenshot: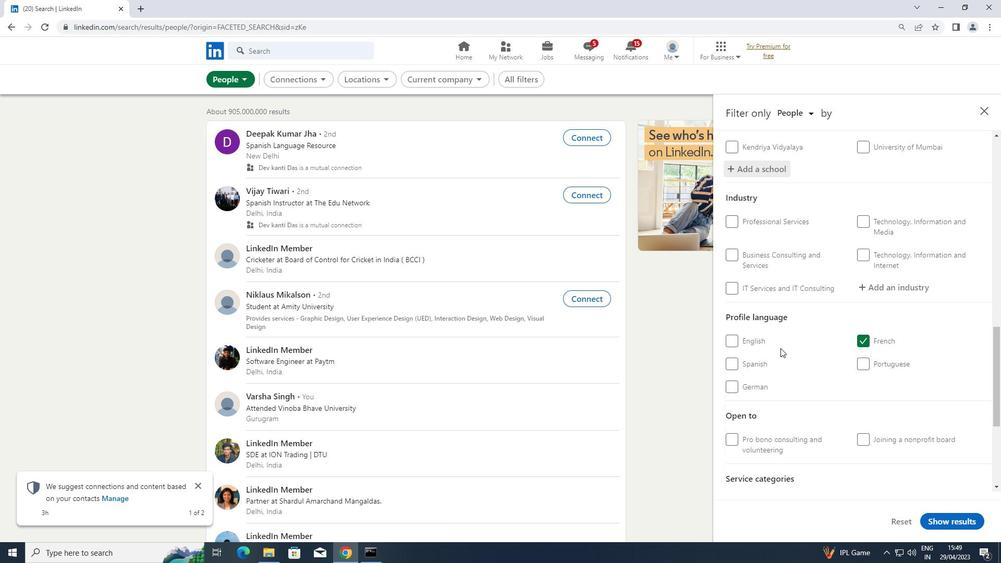 
Action: Mouse moved to (815, 331)
Screenshot: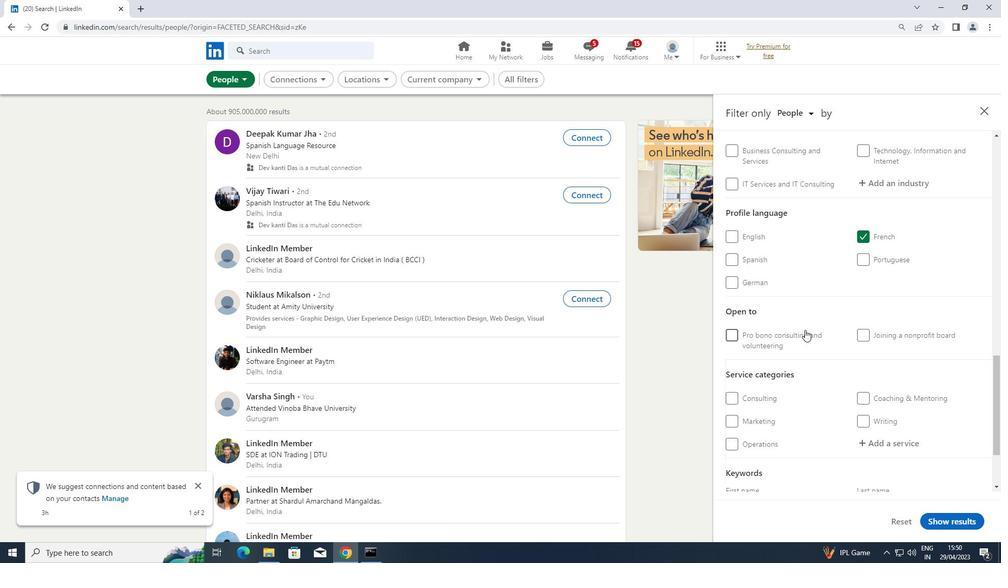 
Action: Mouse scrolled (815, 331) with delta (0, 0)
Screenshot: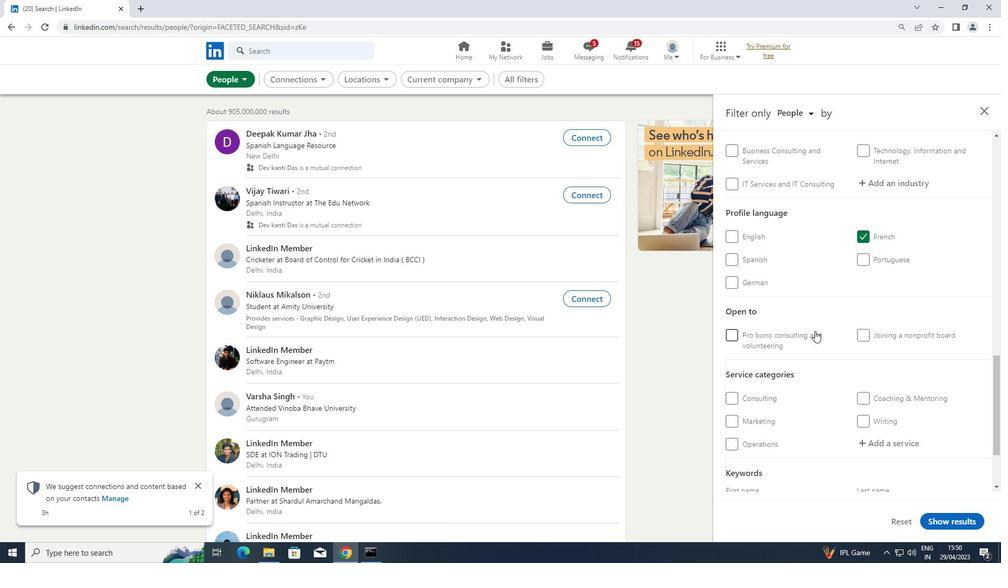 
Action: Mouse scrolled (815, 331) with delta (0, 0)
Screenshot: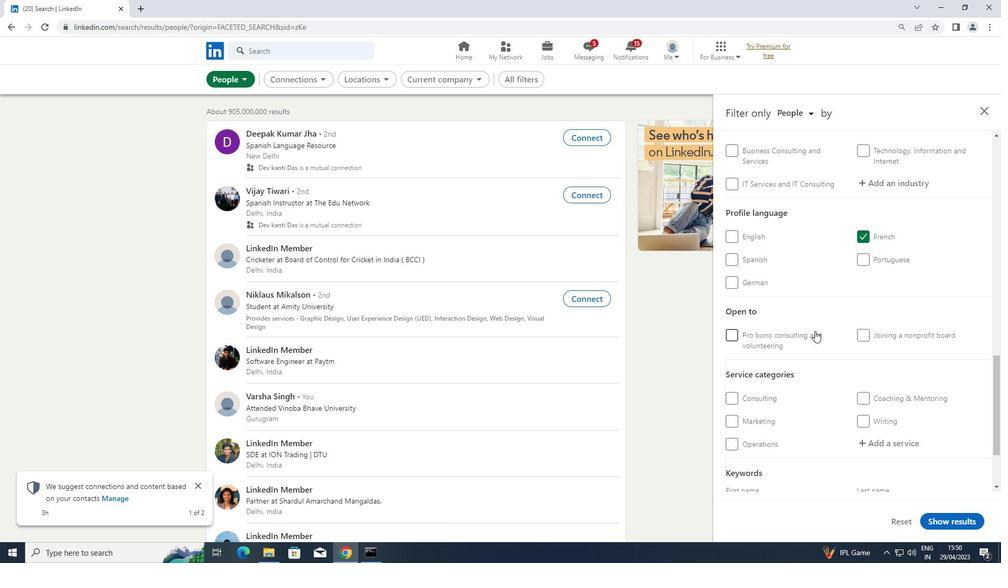 
Action: Mouse moved to (874, 286)
Screenshot: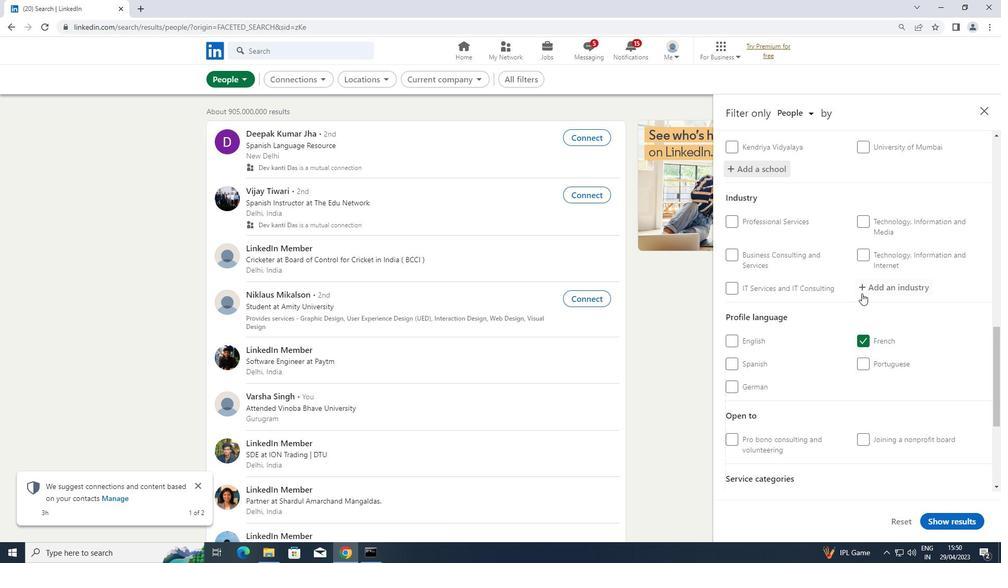 
Action: Mouse pressed left at (874, 286)
Screenshot: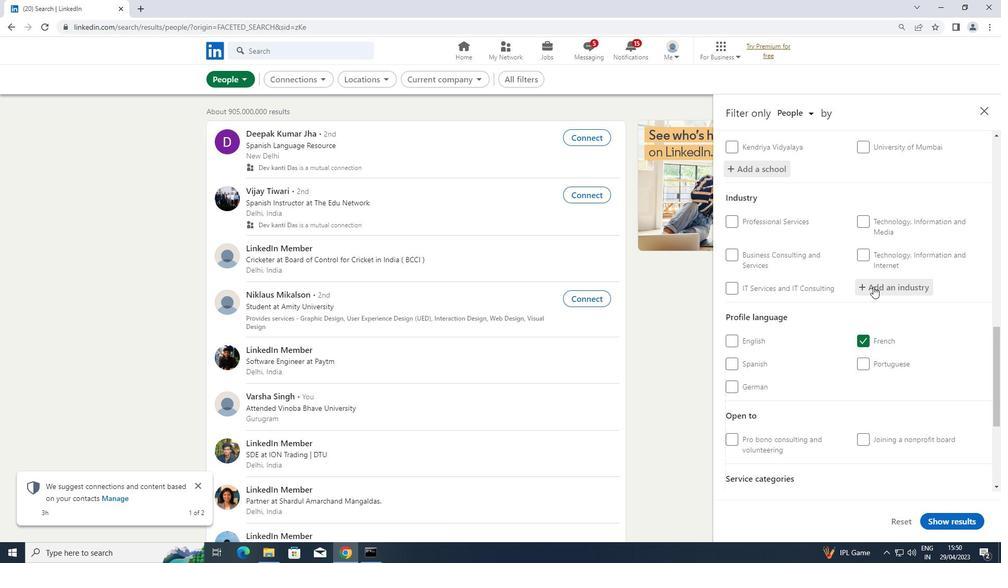 
Action: Key pressed <Key.shift>AMUSEME
Screenshot: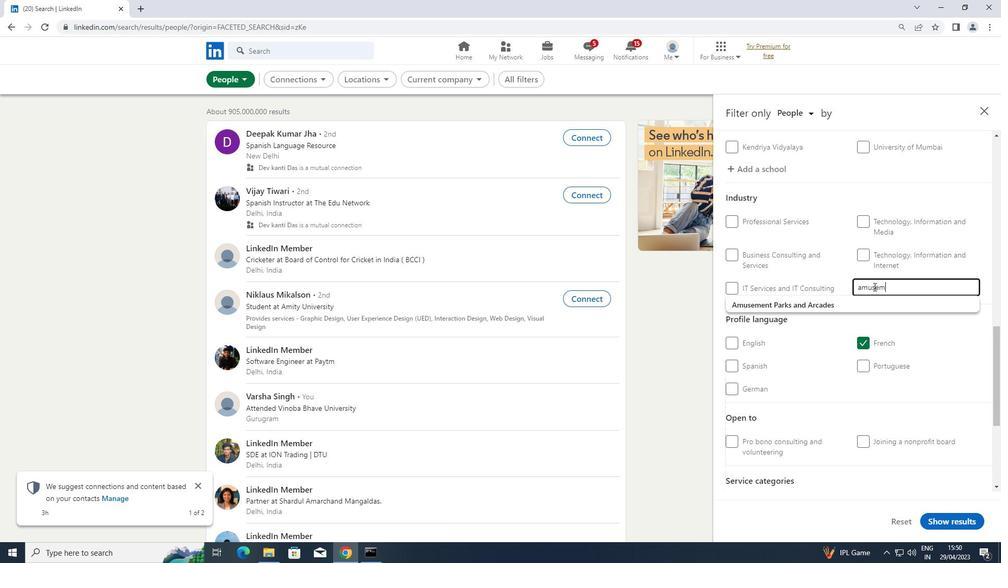 
Action: Mouse moved to (812, 303)
Screenshot: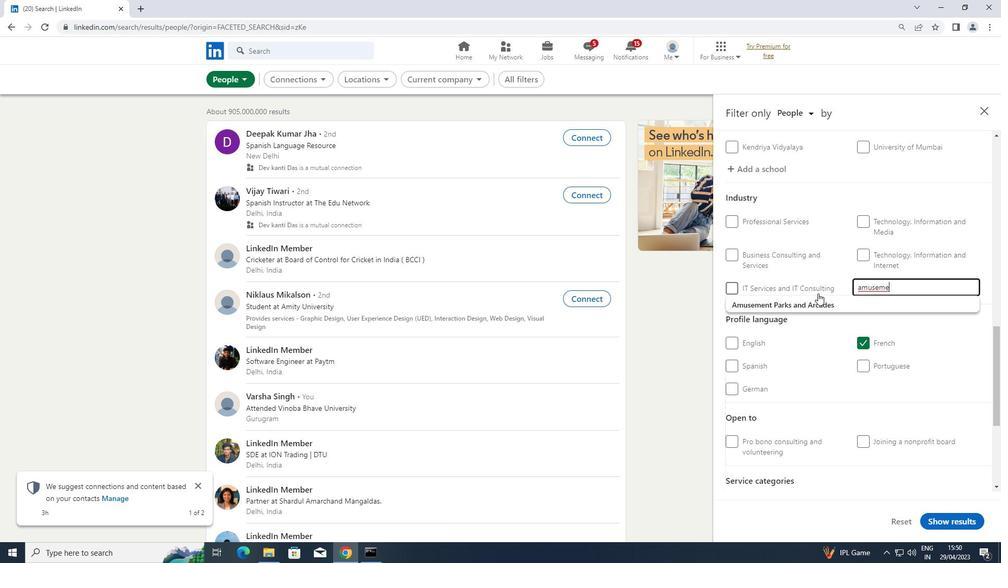 
Action: Mouse pressed left at (812, 303)
Screenshot: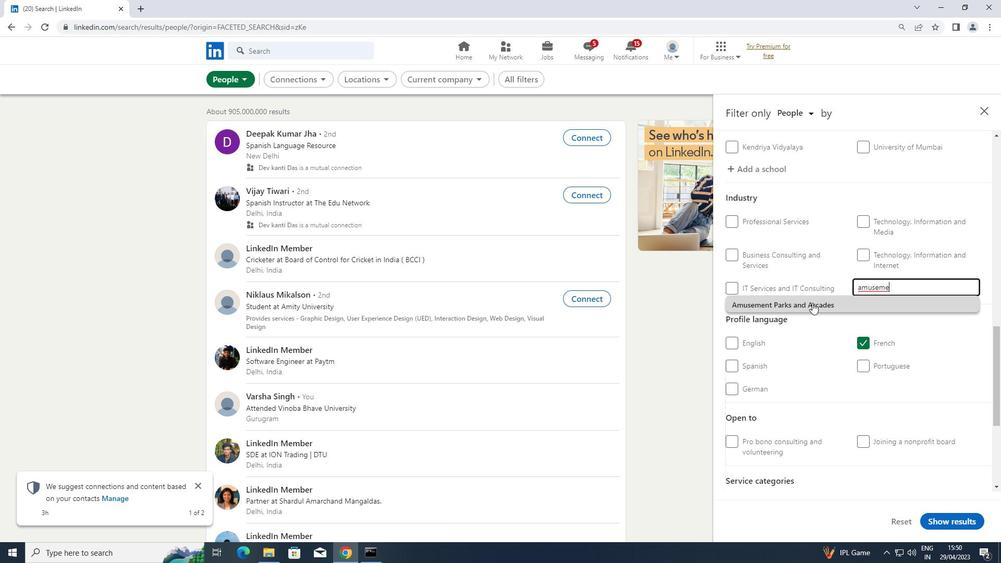 
Action: Mouse scrolled (812, 302) with delta (0, 0)
Screenshot: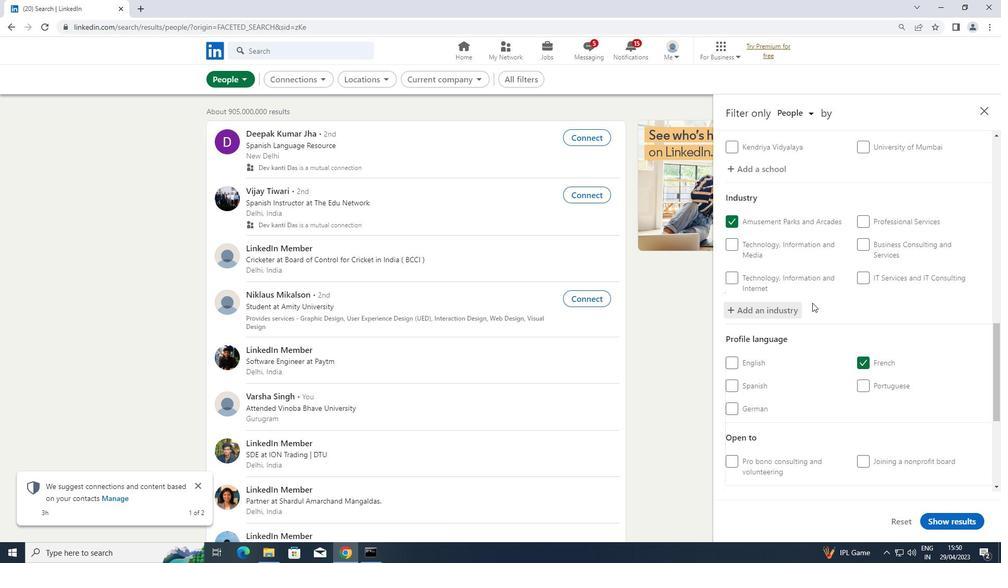 
Action: Mouse scrolled (812, 302) with delta (0, 0)
Screenshot: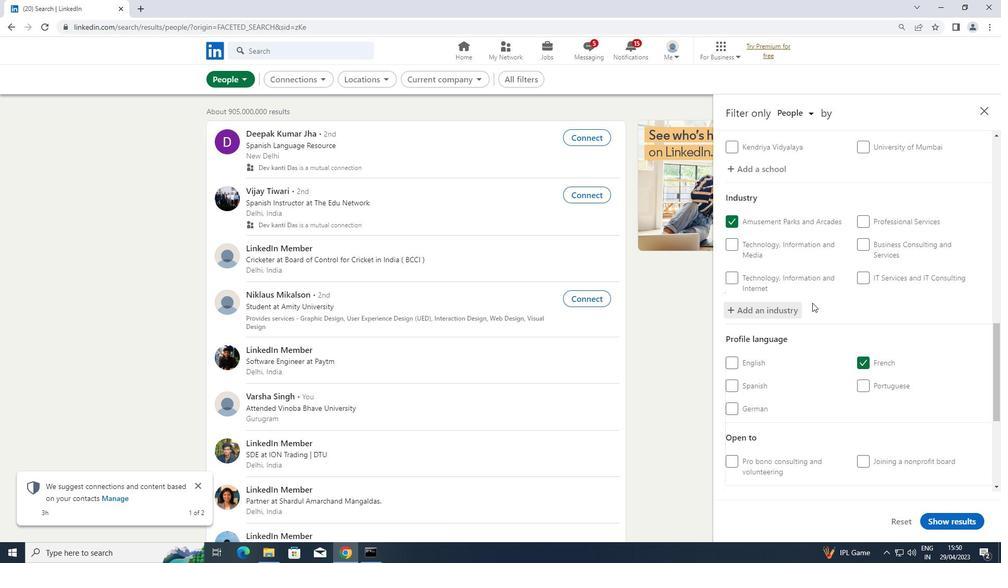 
Action: Mouse scrolled (812, 302) with delta (0, 0)
Screenshot: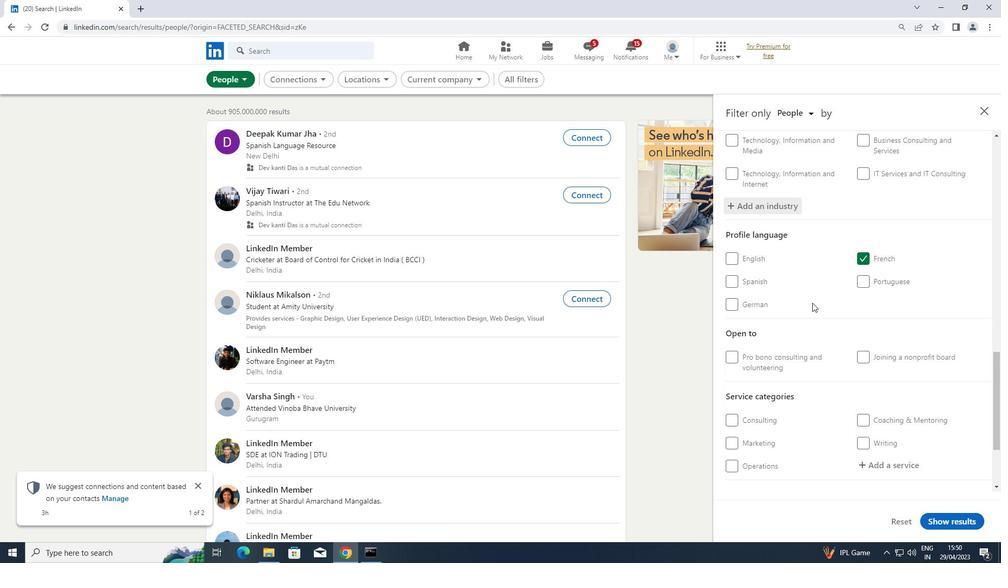 
Action: Mouse scrolled (812, 302) with delta (0, 0)
Screenshot: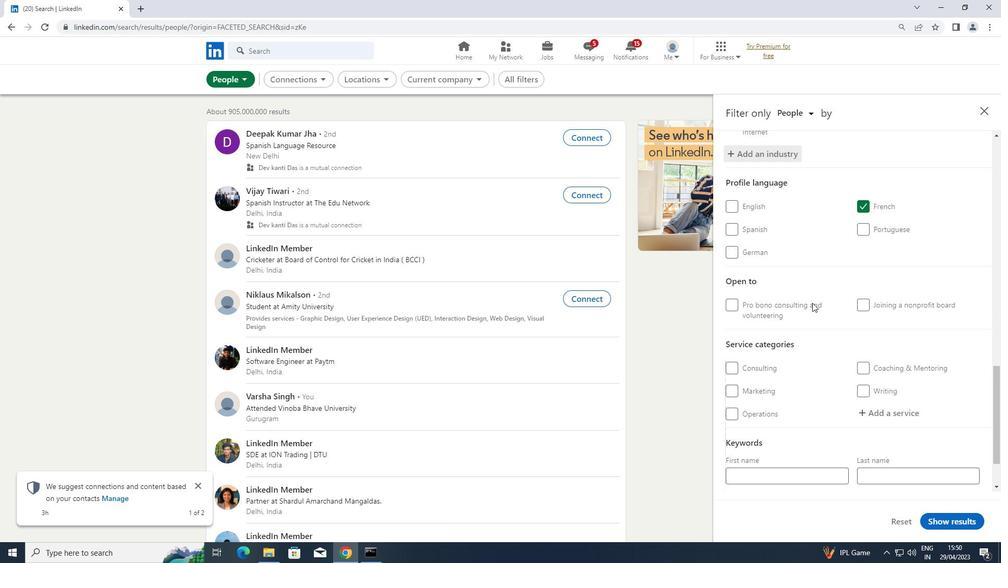 
Action: Mouse scrolled (812, 302) with delta (0, 0)
Screenshot: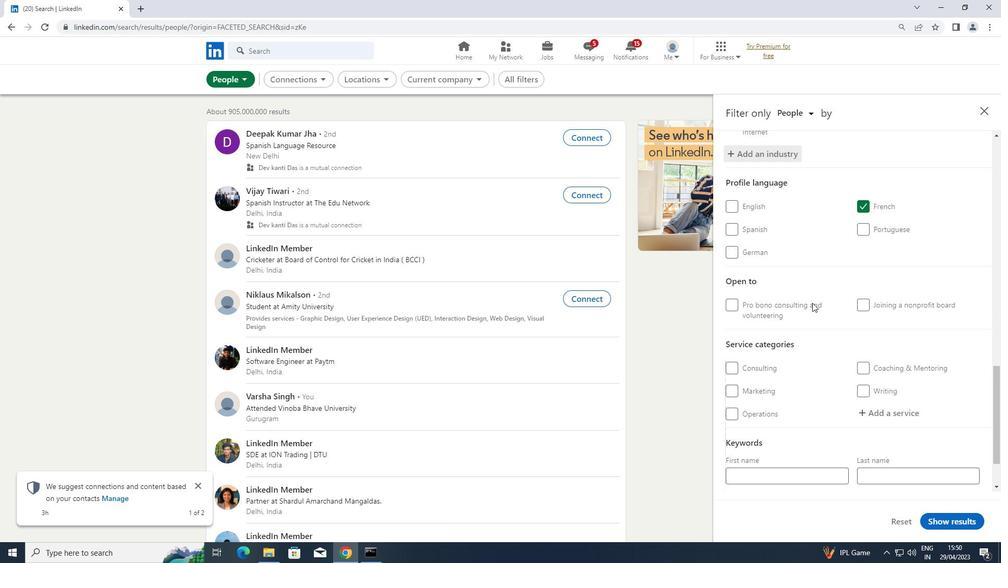 
Action: Mouse moved to (875, 345)
Screenshot: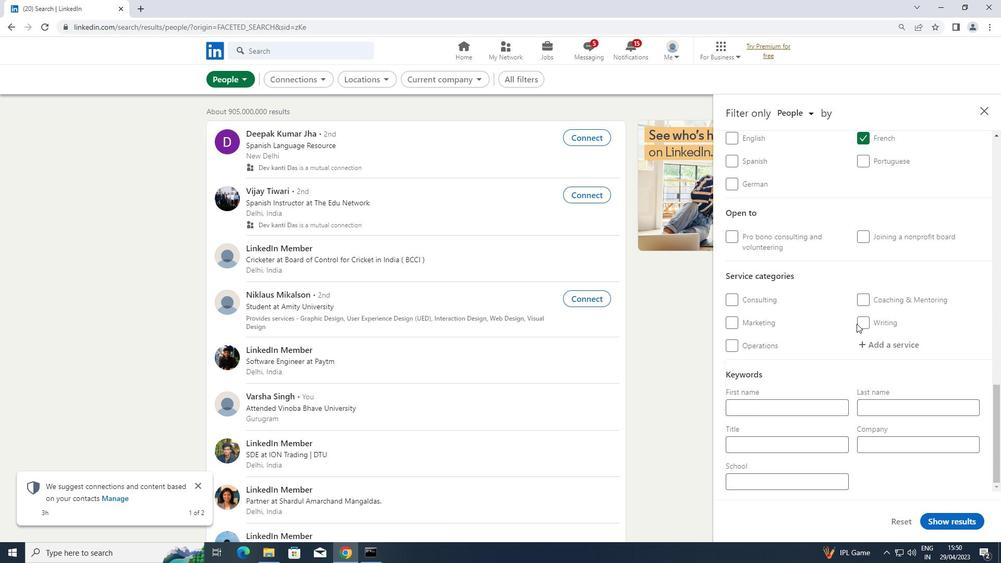 
Action: Mouse pressed left at (875, 345)
Screenshot: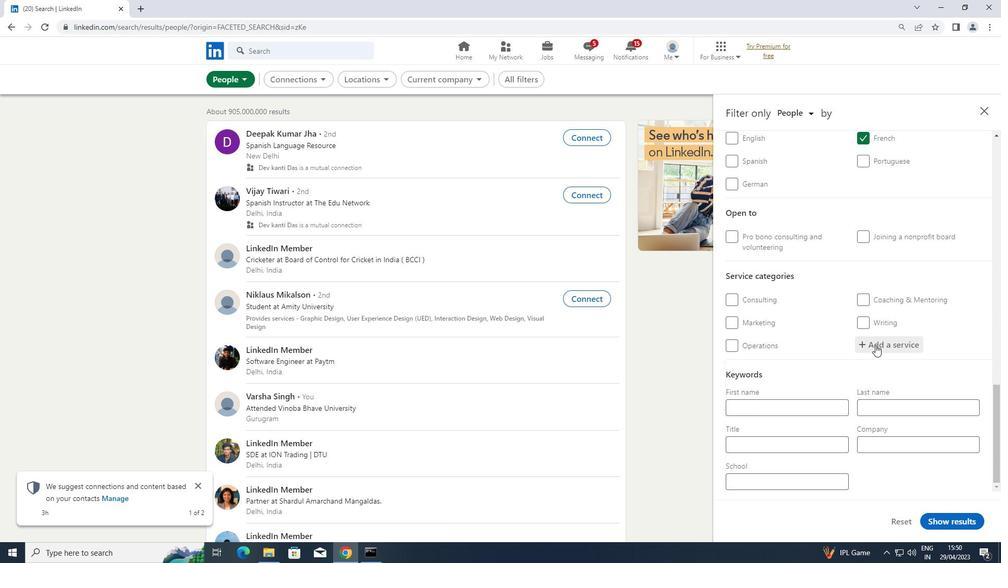
Action: Key pressed <Key.shift>LEADERSH
Screenshot: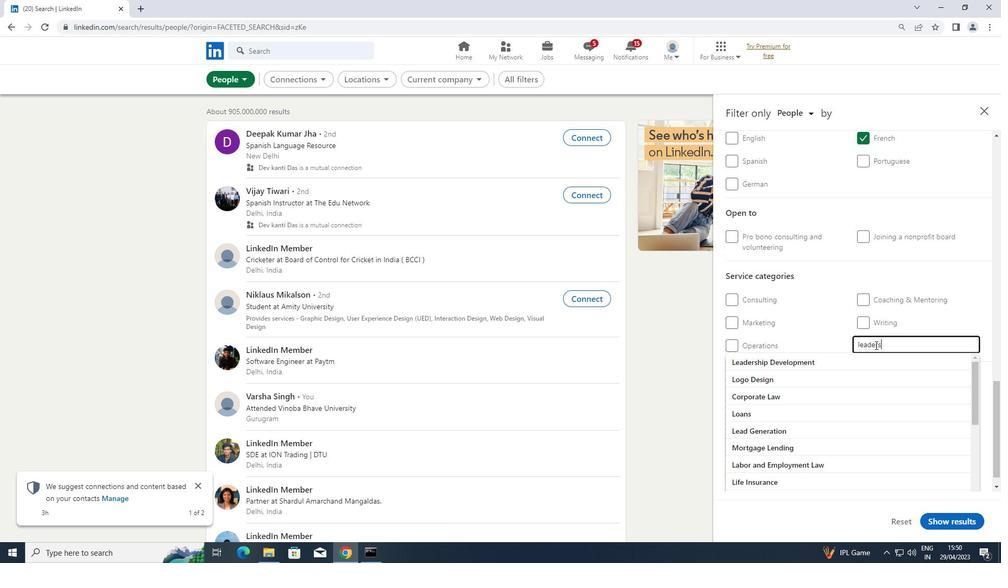 
Action: Mouse moved to (821, 363)
Screenshot: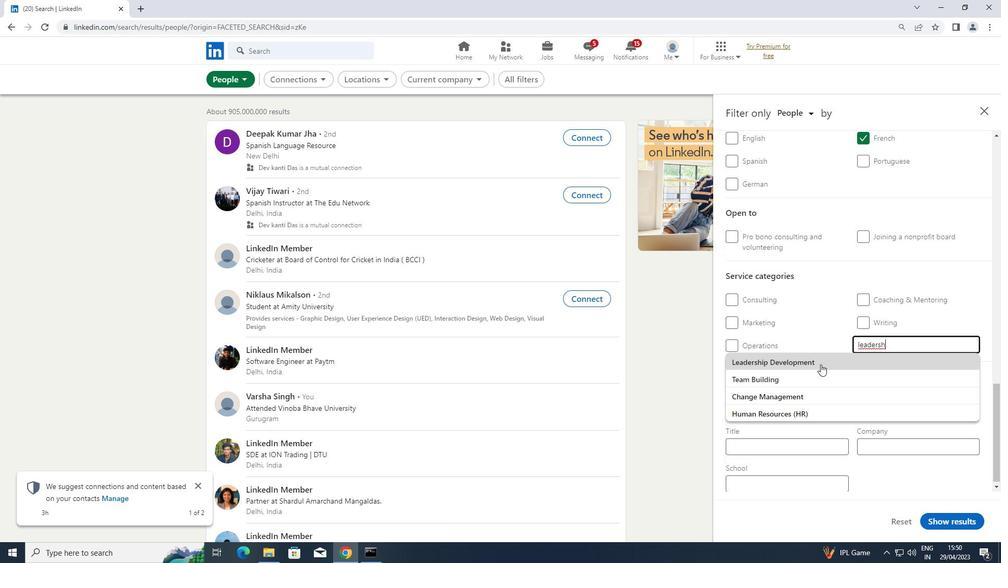 
Action: Mouse pressed left at (821, 363)
Screenshot: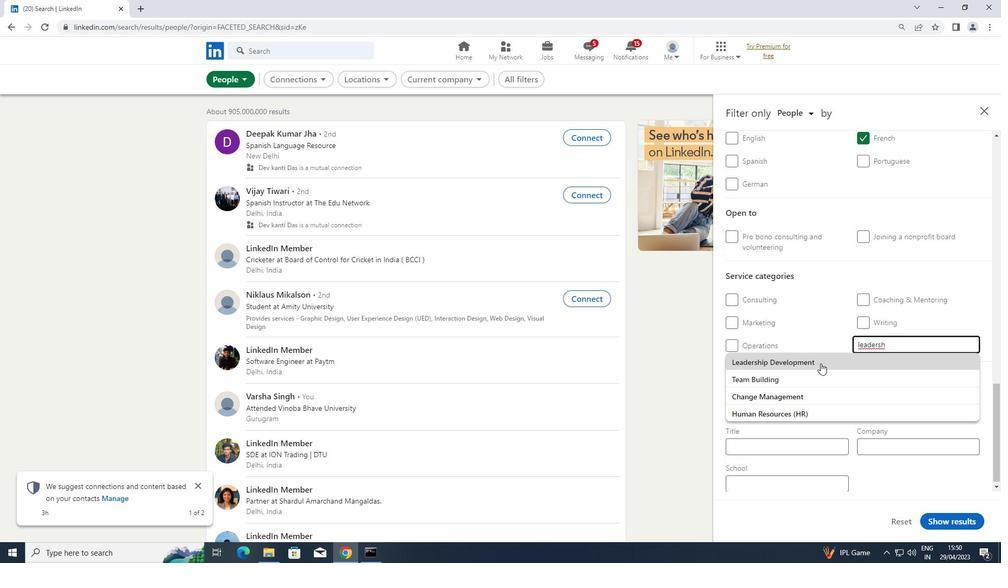 
Action: Mouse scrolled (821, 362) with delta (0, 0)
Screenshot: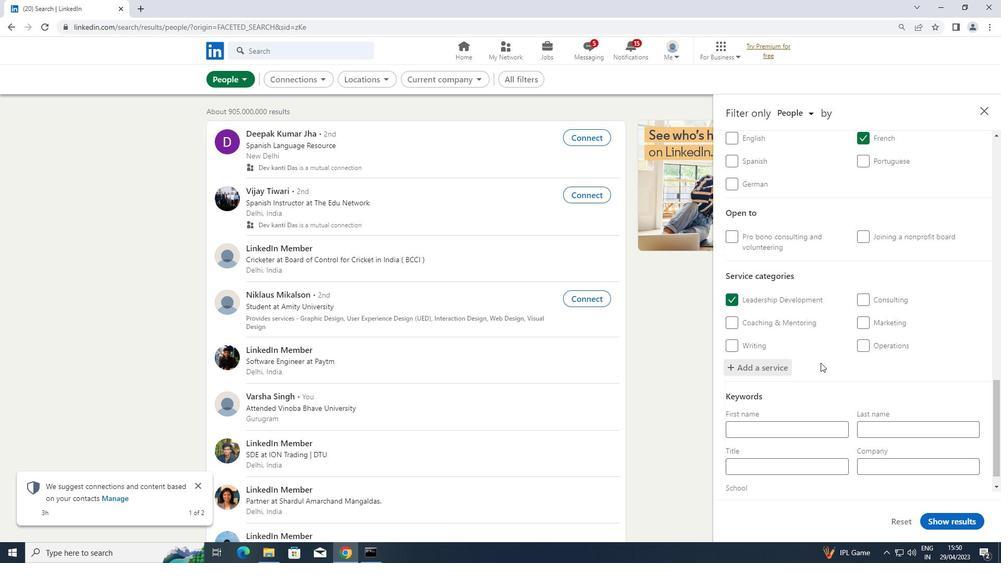 
Action: Mouse scrolled (821, 362) with delta (0, 0)
Screenshot: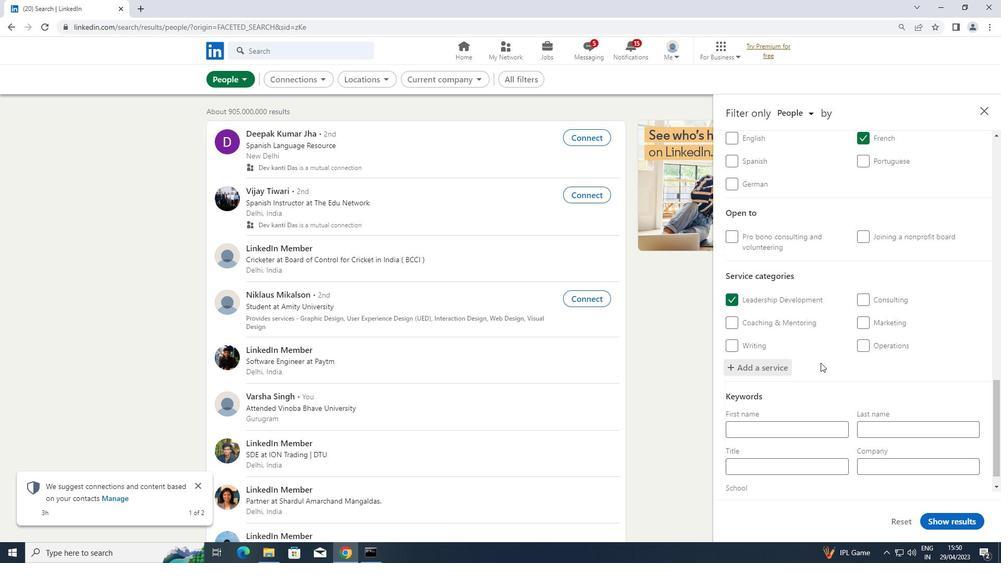 
Action: Mouse scrolled (821, 362) with delta (0, 0)
Screenshot: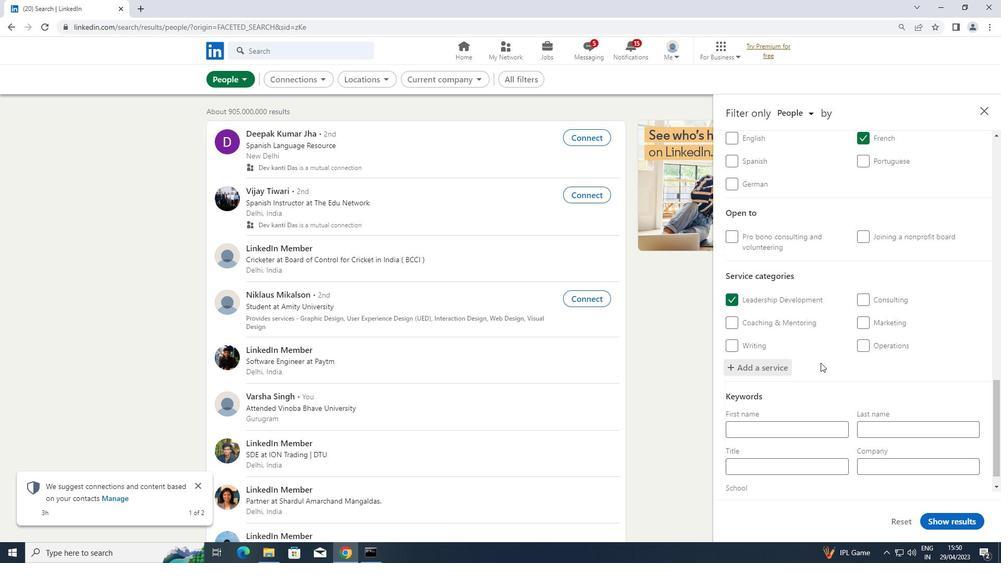 
Action: Mouse moved to (772, 440)
Screenshot: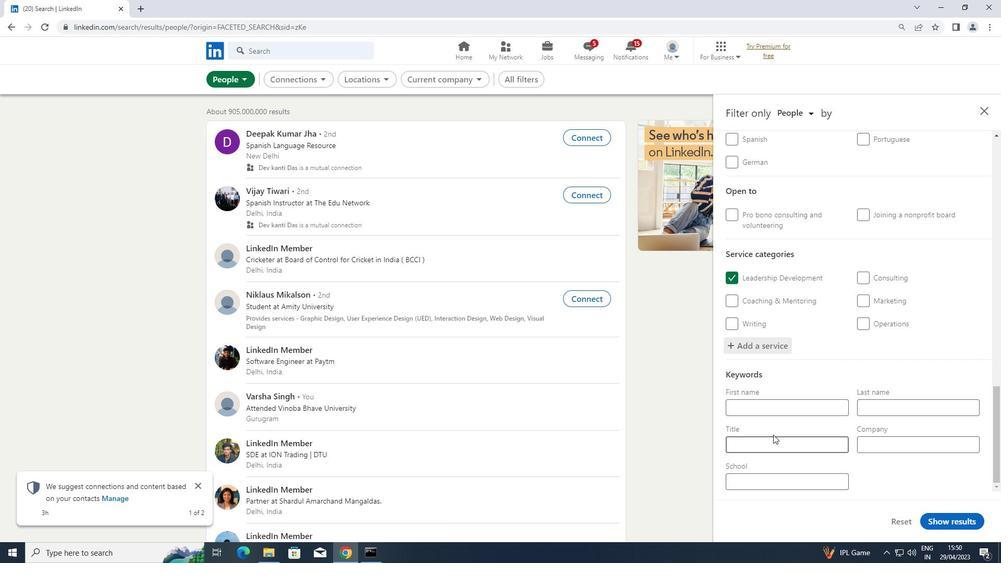 
Action: Mouse pressed left at (772, 440)
Screenshot: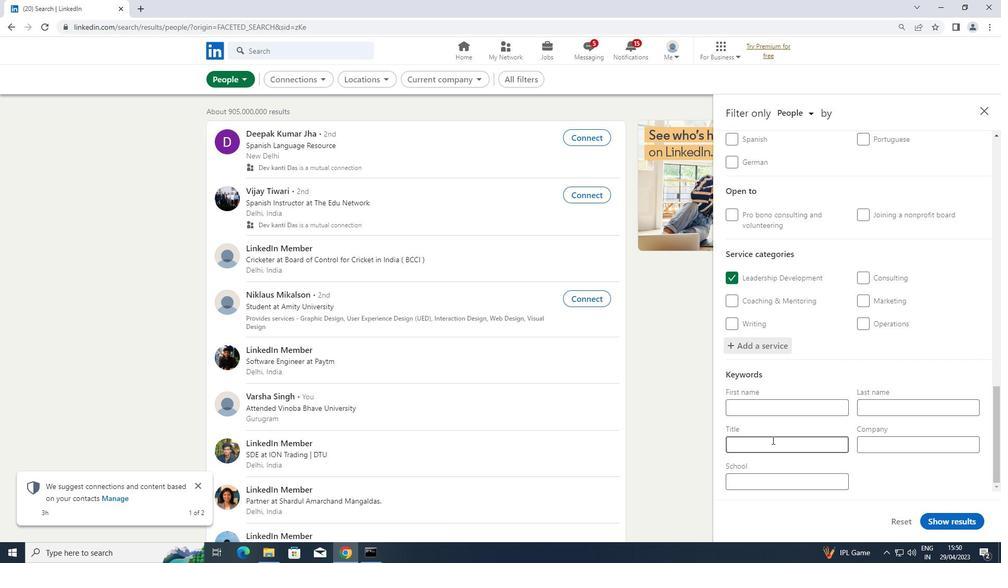 
Action: Key pressed <Key.shift>TRANSLATOR
Screenshot: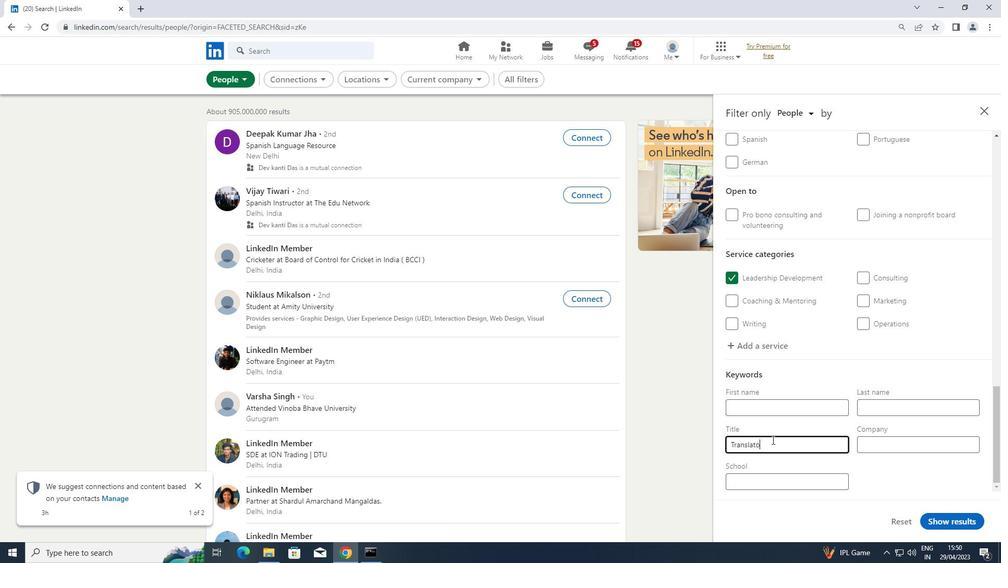 
Action: Mouse moved to (938, 525)
Screenshot: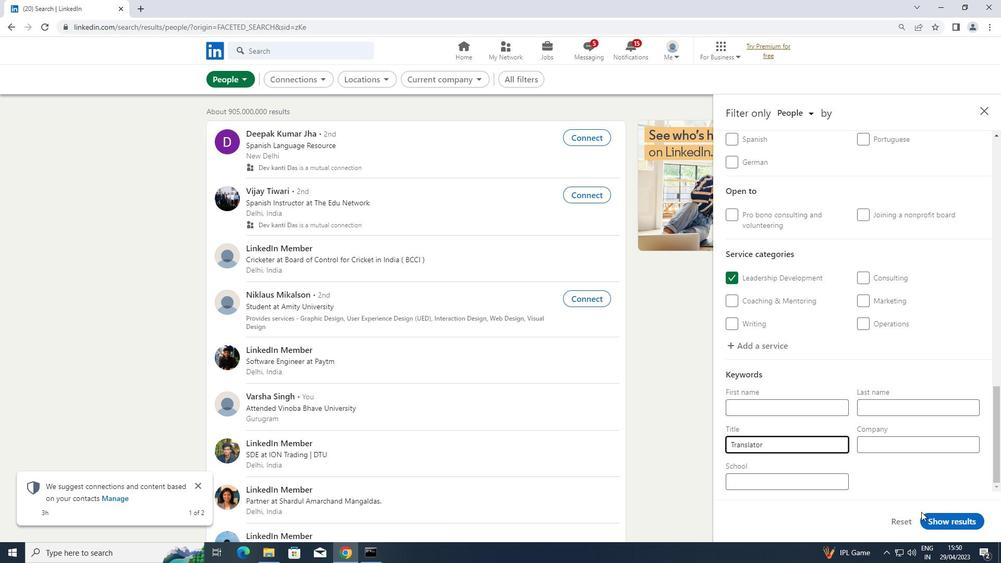 
Action: Mouse pressed left at (938, 525)
Screenshot: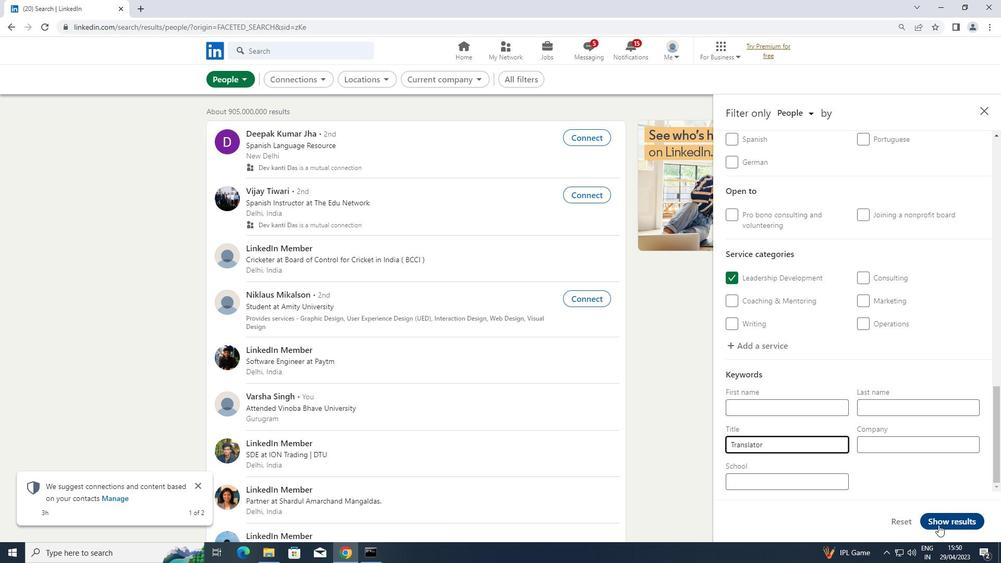 
